Task: Look for organic products in the category "Cereal".
Action: Mouse moved to (790, 286)
Screenshot: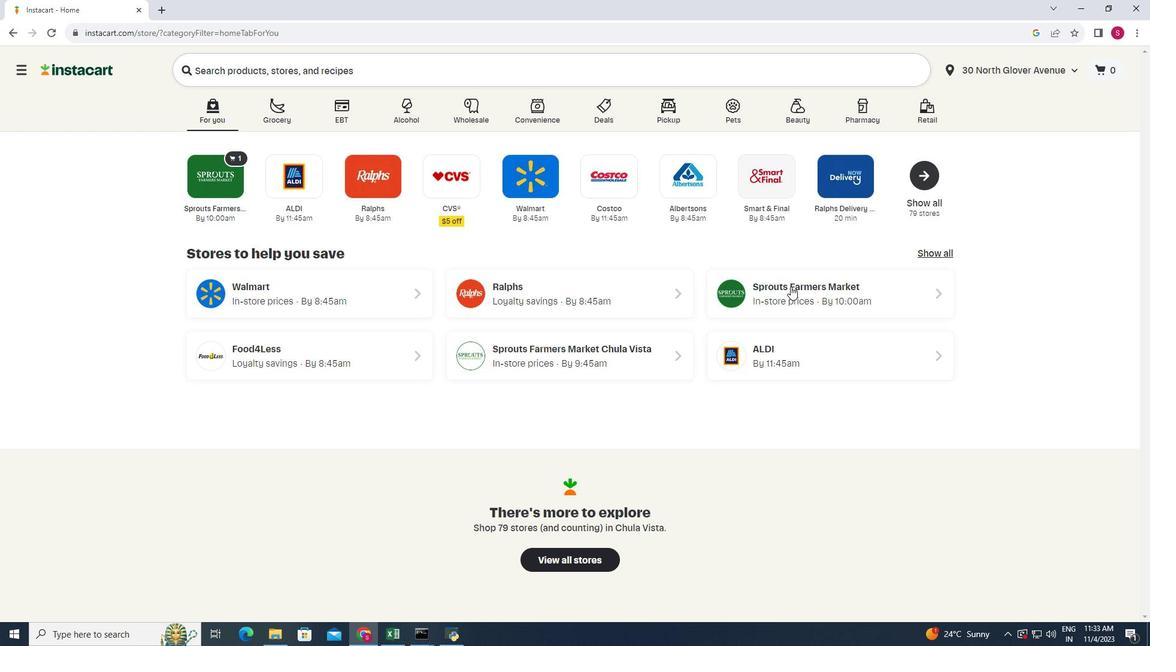 
Action: Mouse pressed left at (790, 286)
Screenshot: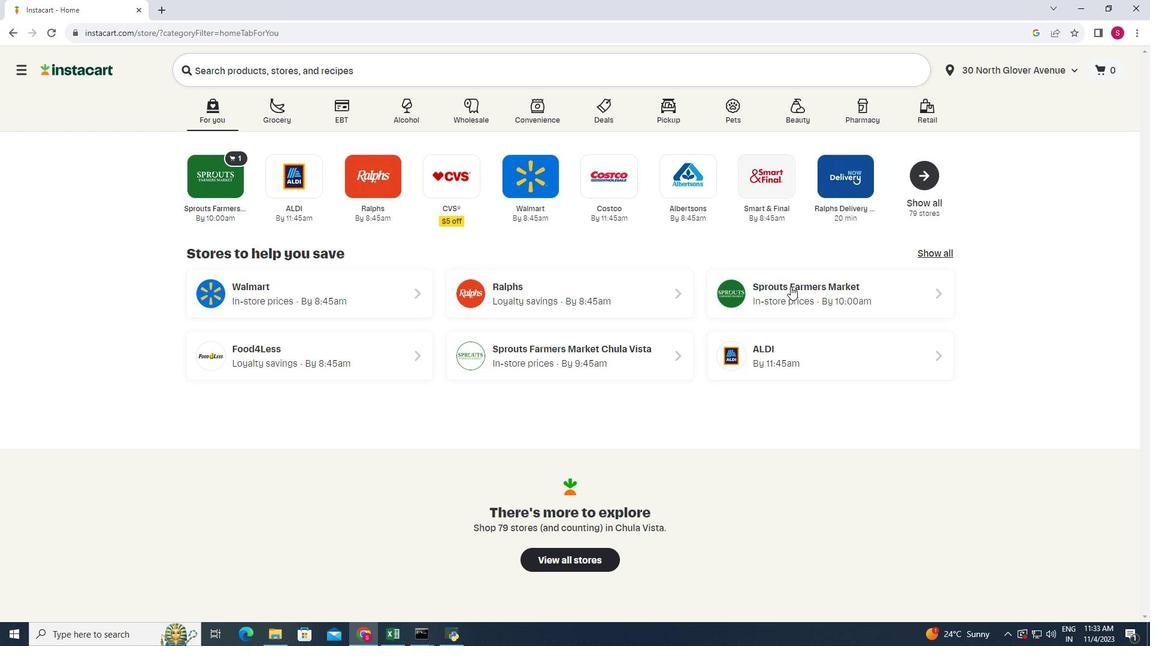 
Action: Mouse moved to (93, 388)
Screenshot: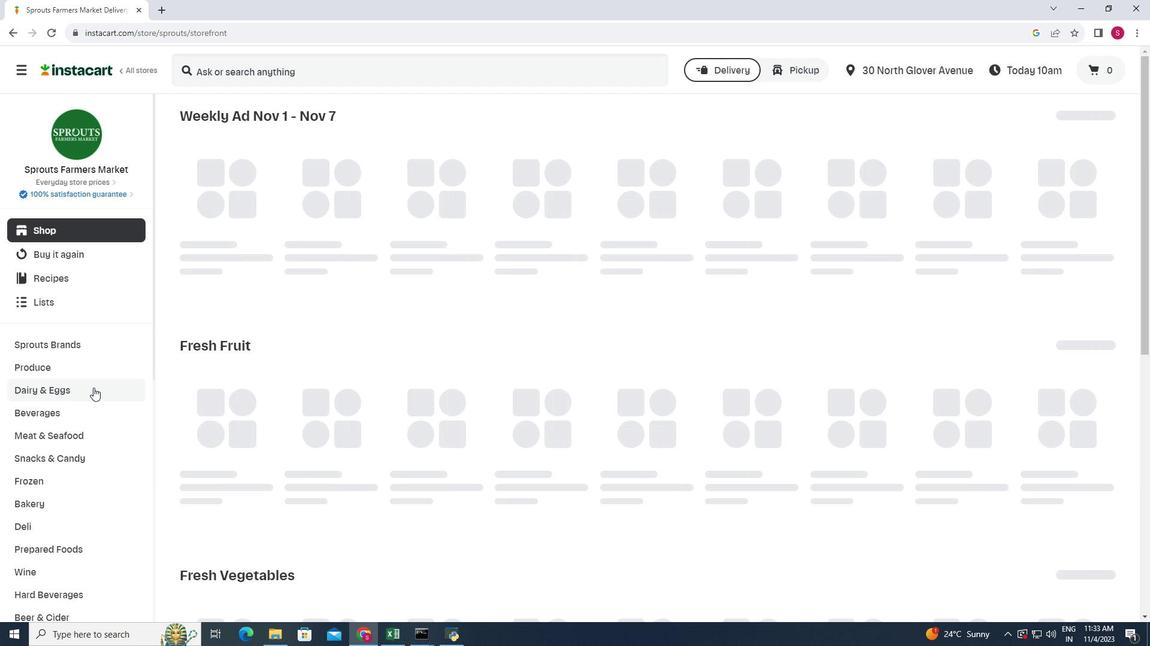 
Action: Mouse scrolled (93, 387) with delta (0, 0)
Screenshot: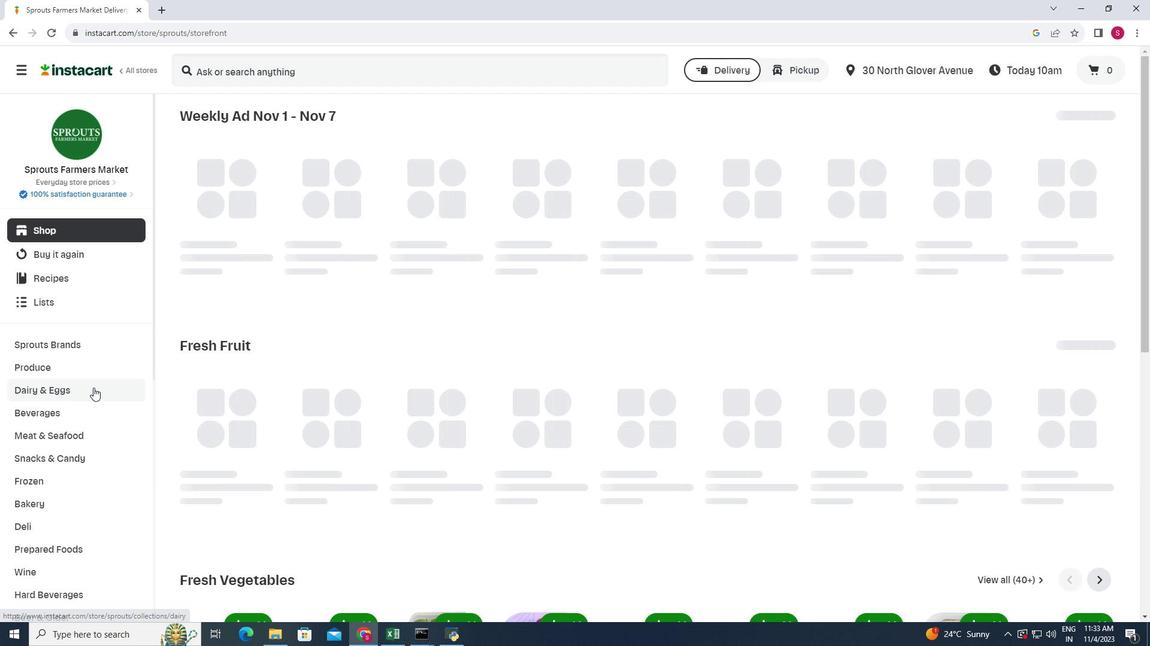 
Action: Mouse scrolled (93, 387) with delta (0, 0)
Screenshot: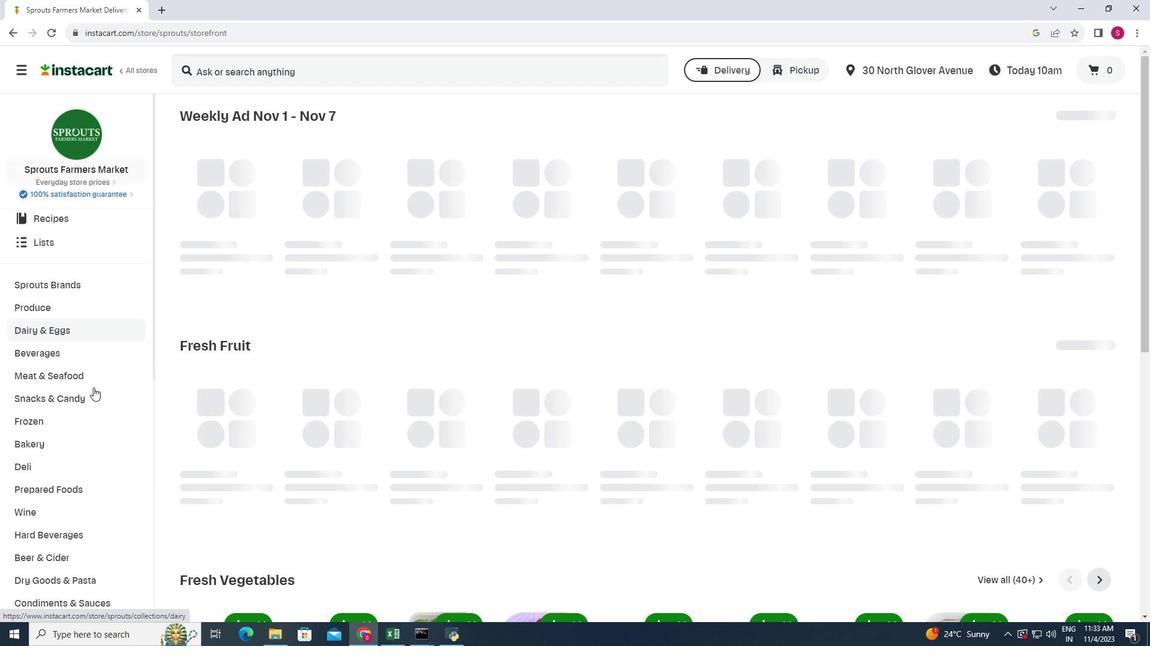 
Action: Mouse scrolled (93, 387) with delta (0, 0)
Screenshot: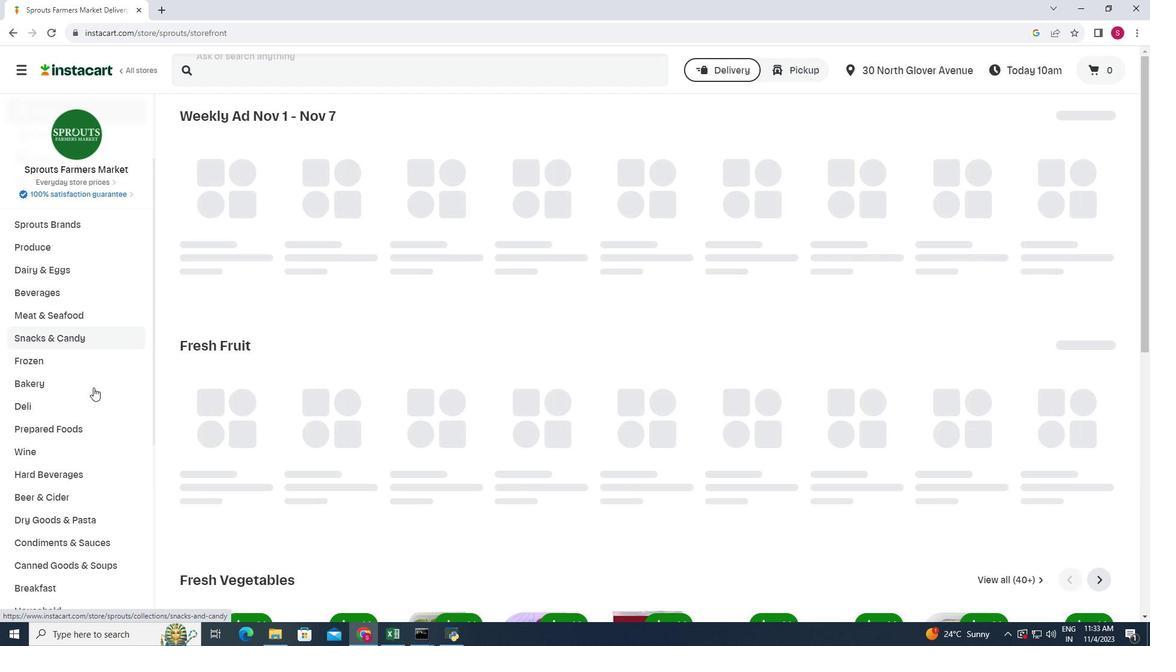 
Action: Mouse moved to (95, 391)
Screenshot: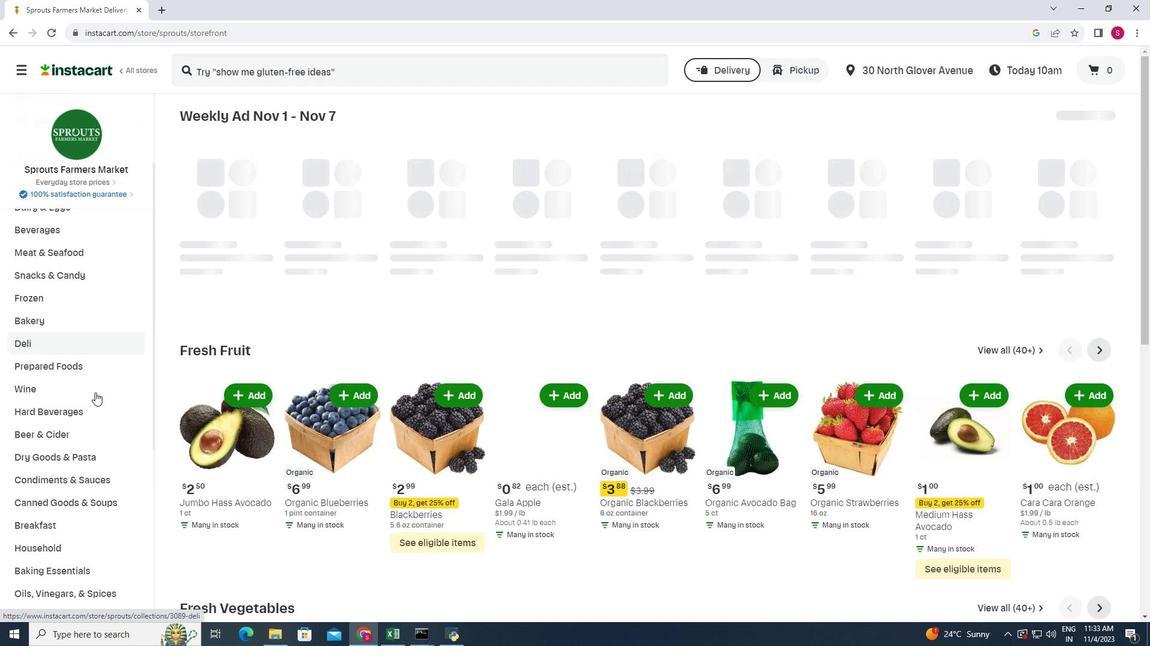 
Action: Mouse scrolled (95, 390) with delta (0, 0)
Screenshot: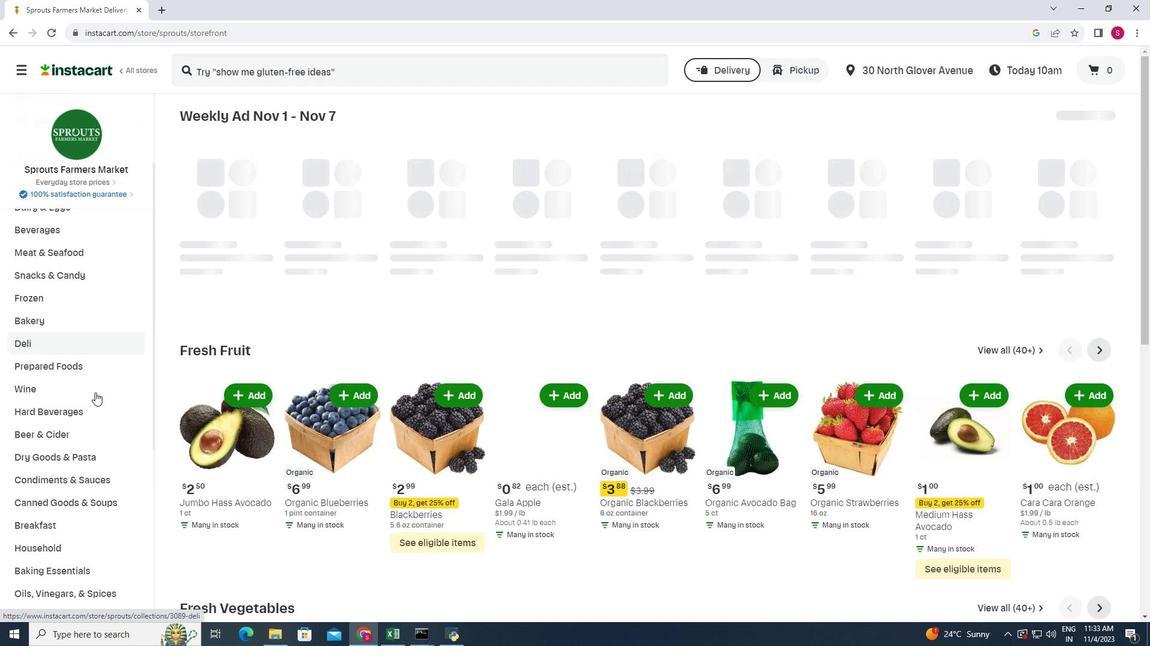 
Action: Mouse moved to (89, 466)
Screenshot: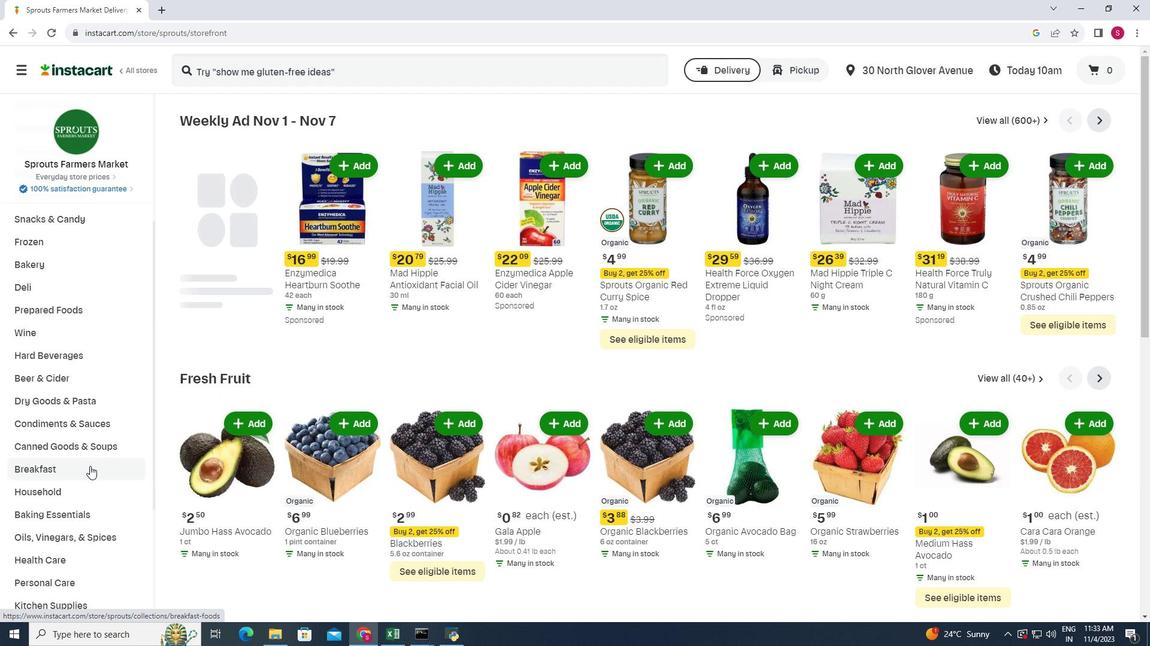 
Action: Mouse pressed left at (89, 466)
Screenshot: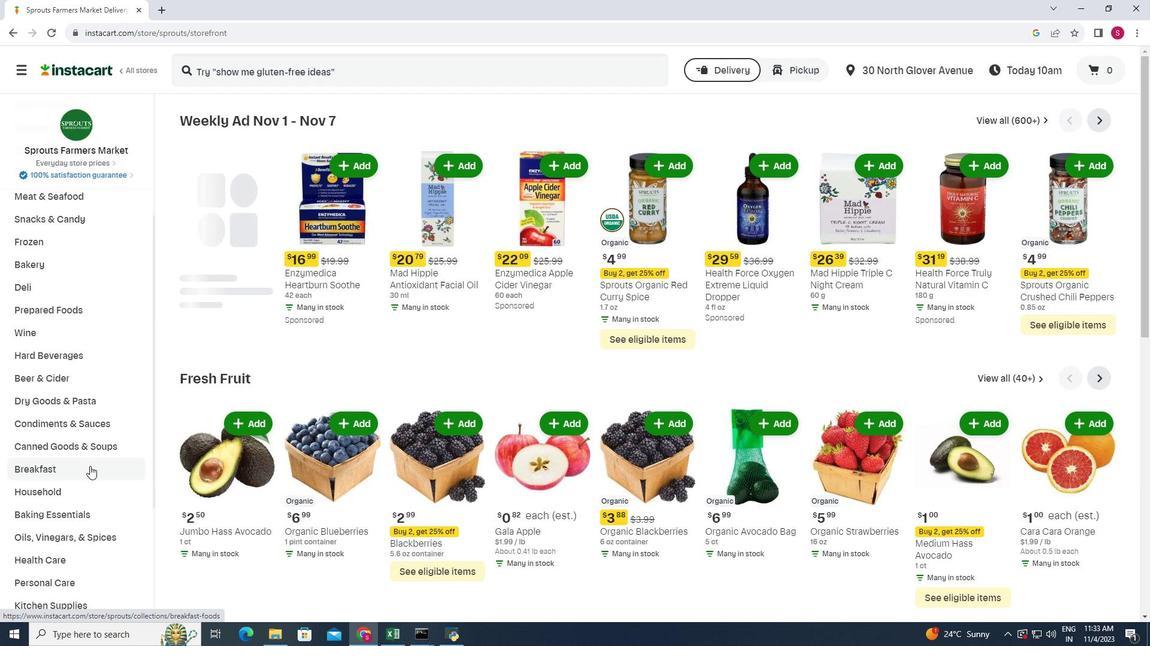 
Action: Mouse moved to (883, 145)
Screenshot: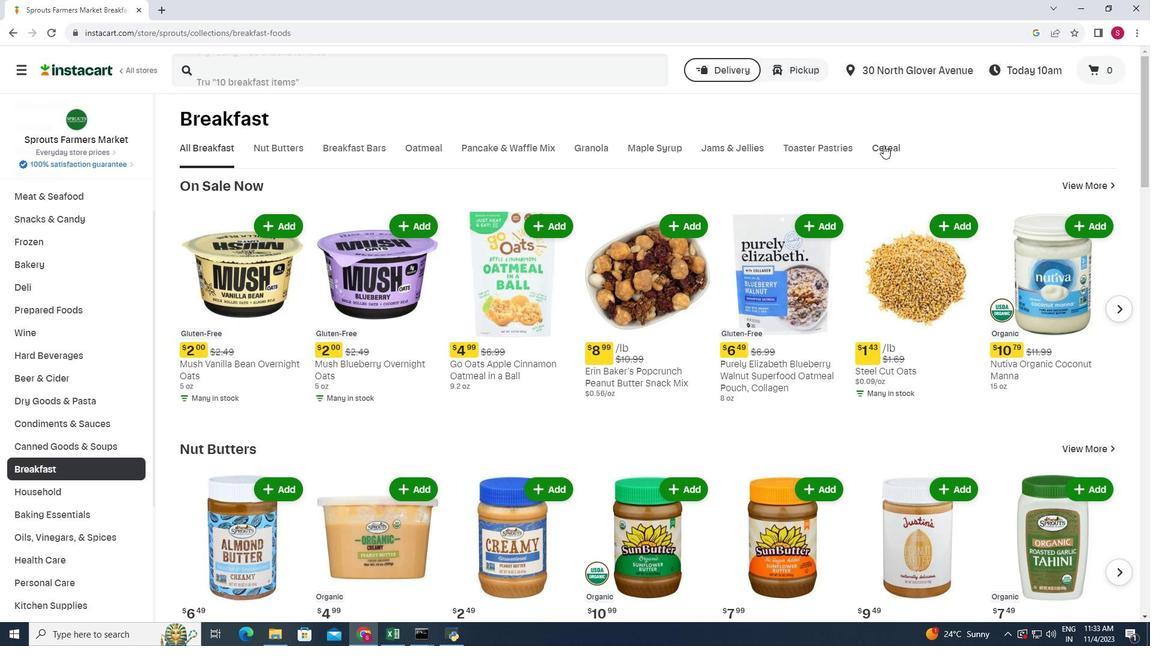 
Action: Mouse pressed left at (883, 145)
Screenshot: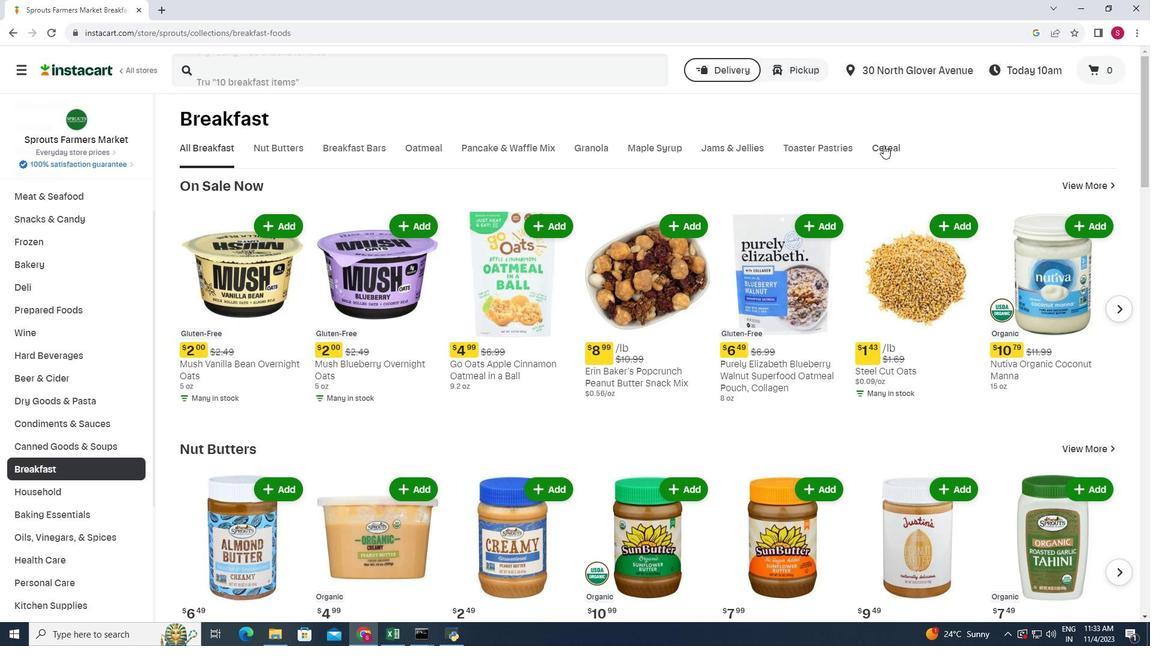 
Action: Mouse moved to (412, 194)
Screenshot: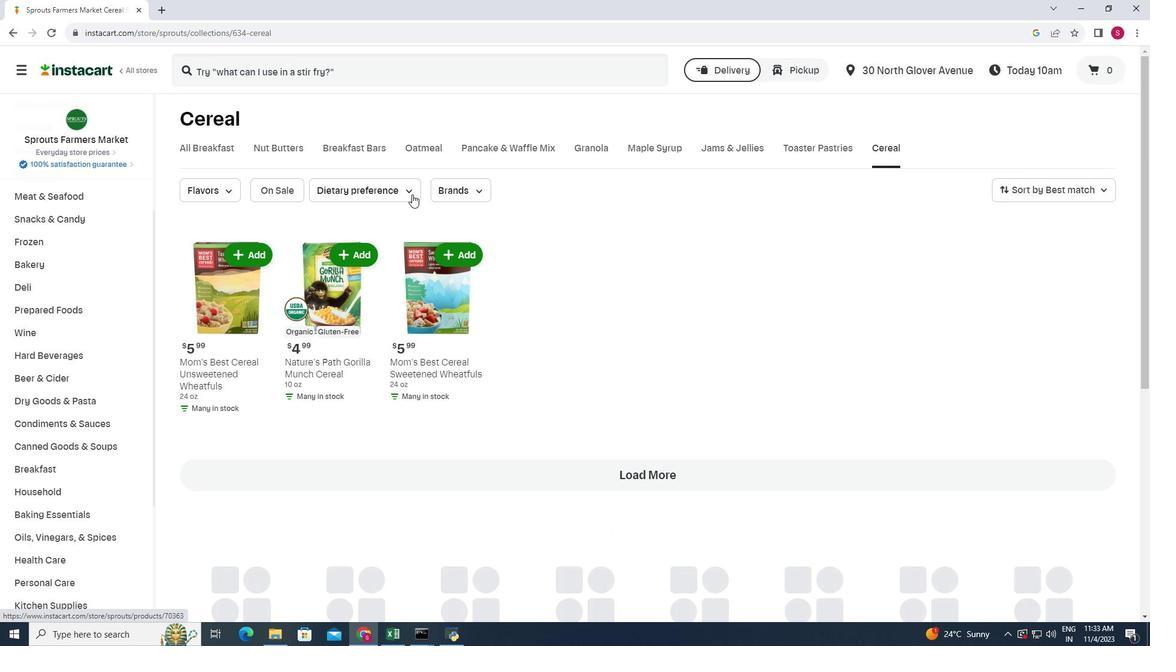
Action: Mouse pressed left at (412, 194)
Screenshot: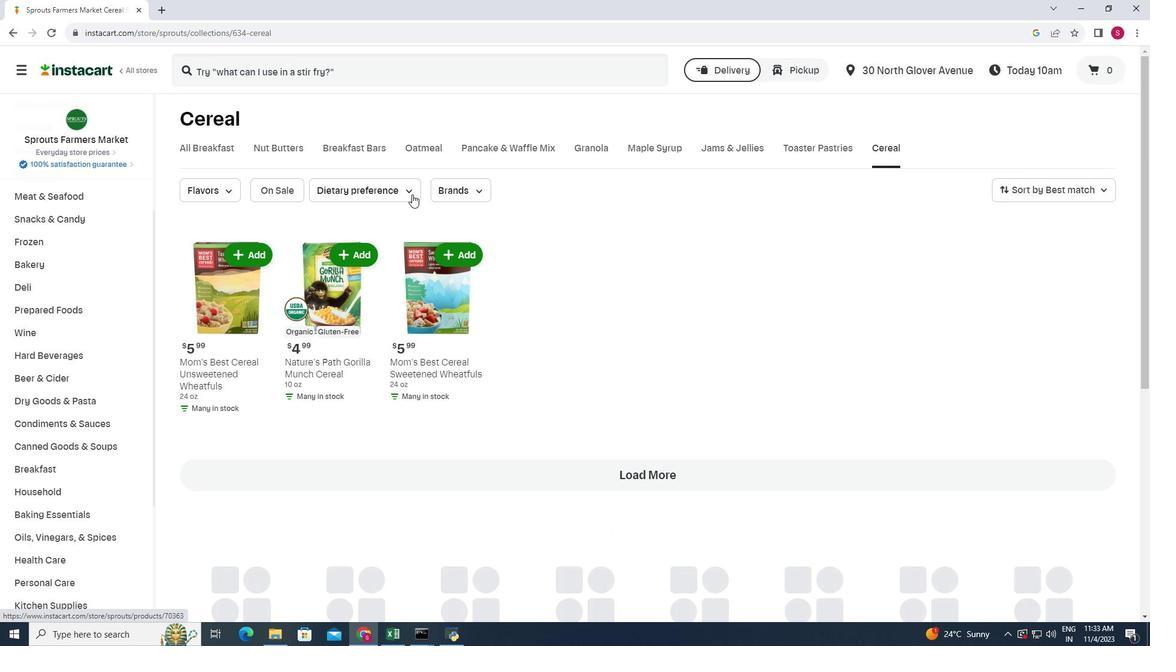 
Action: Mouse moved to (326, 226)
Screenshot: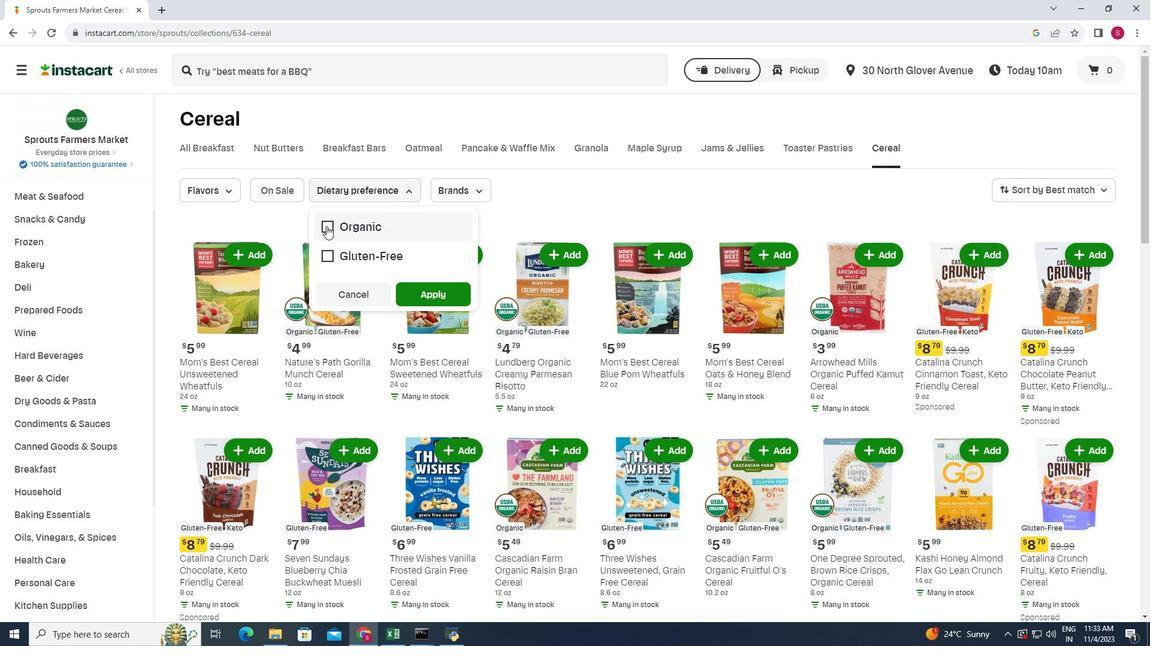 
Action: Mouse pressed left at (326, 226)
Screenshot: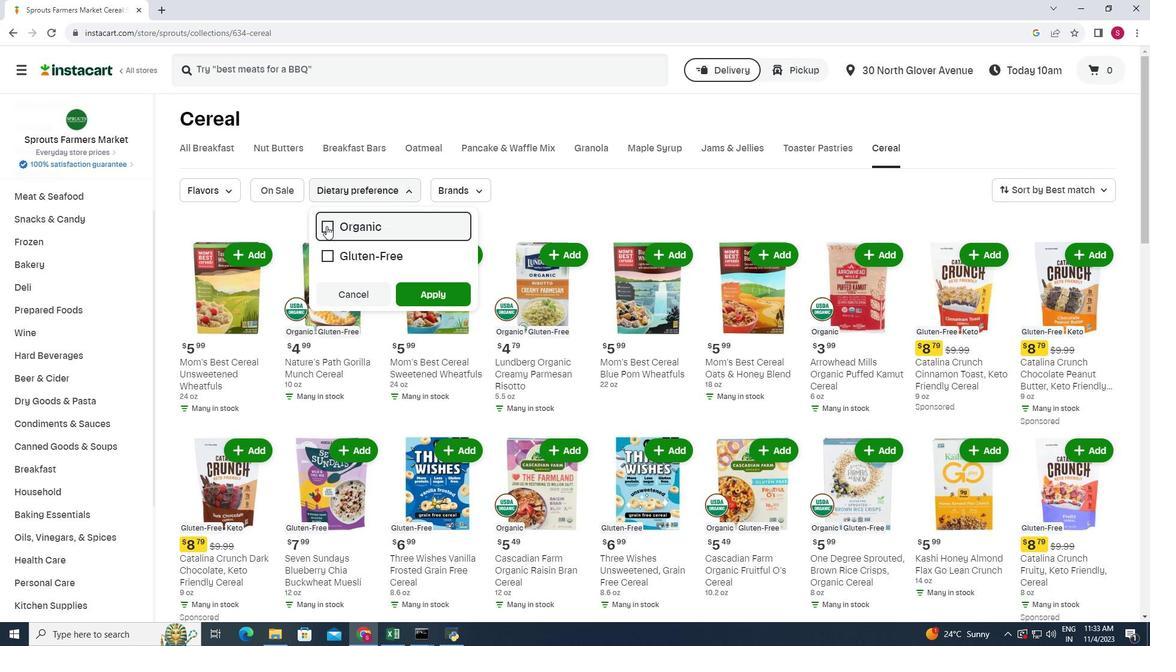 
Action: Mouse moved to (425, 292)
Screenshot: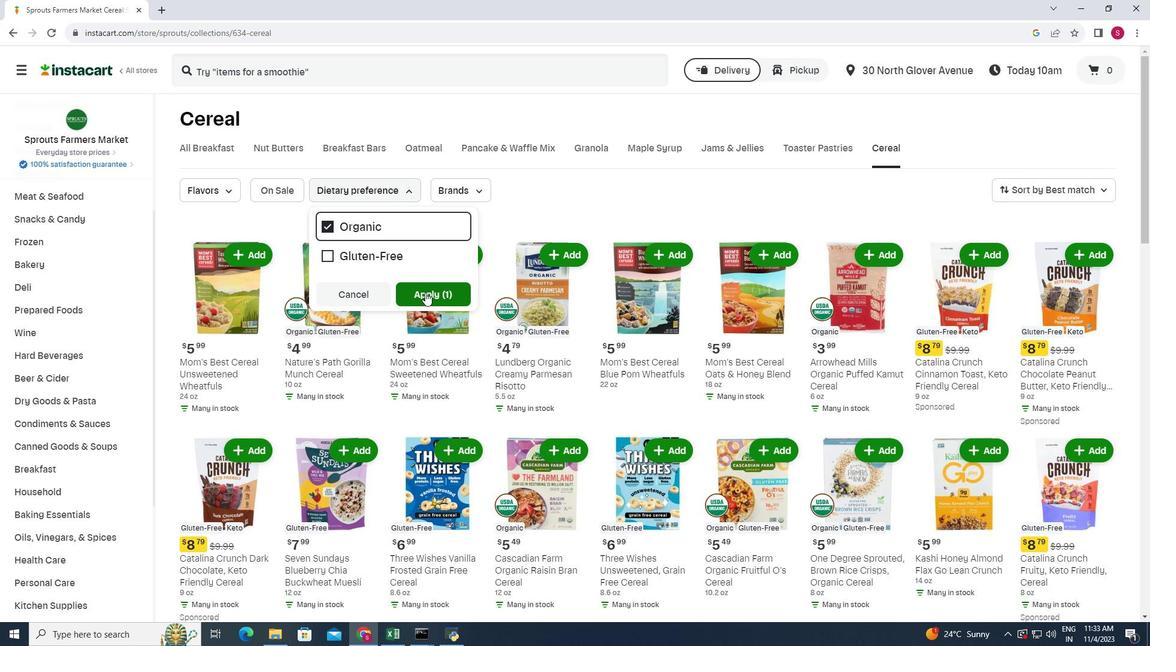 
Action: Mouse pressed left at (425, 292)
Screenshot: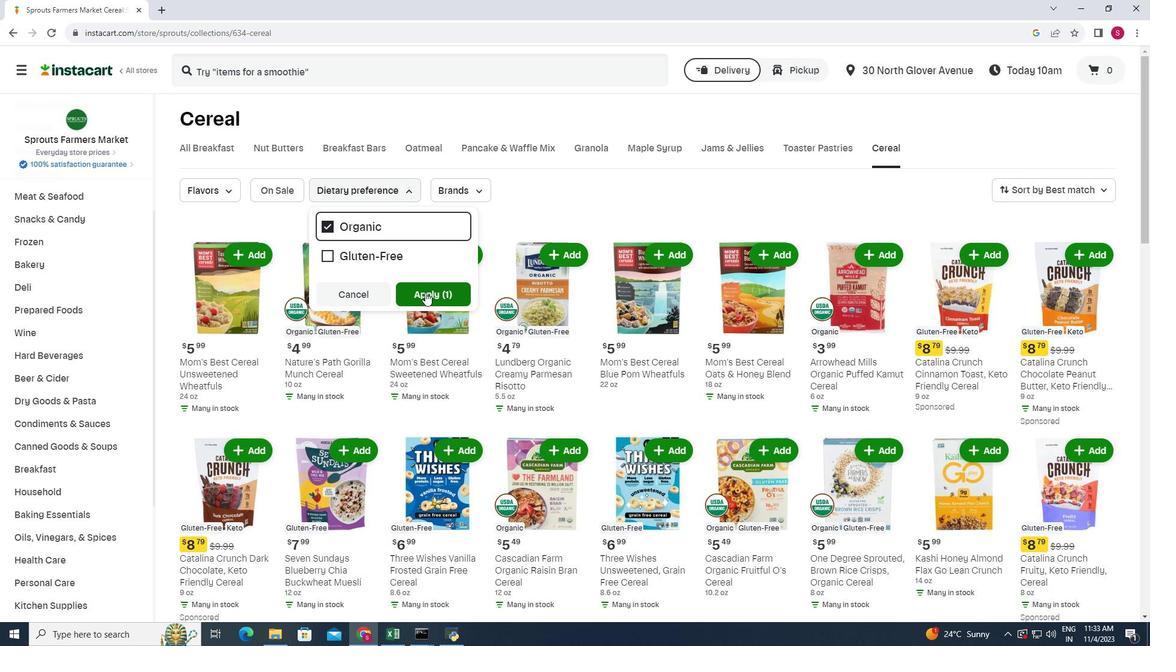 
Action: Mouse moved to (577, 210)
Screenshot: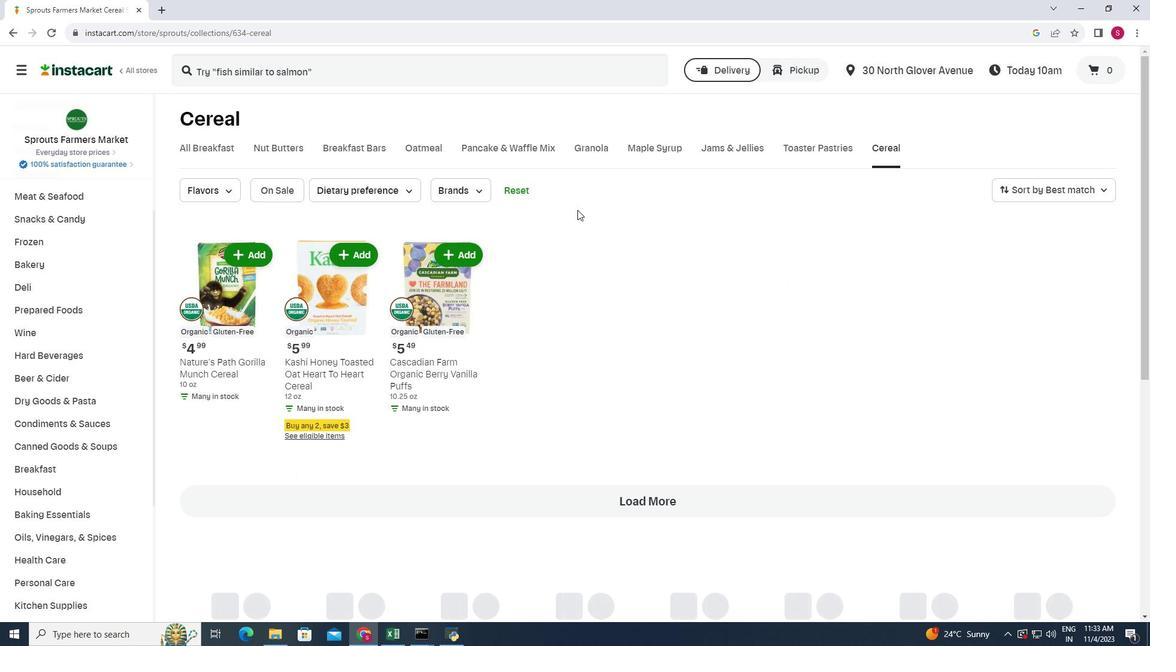 
Action: Mouse scrolled (577, 209) with delta (0, 0)
Screenshot: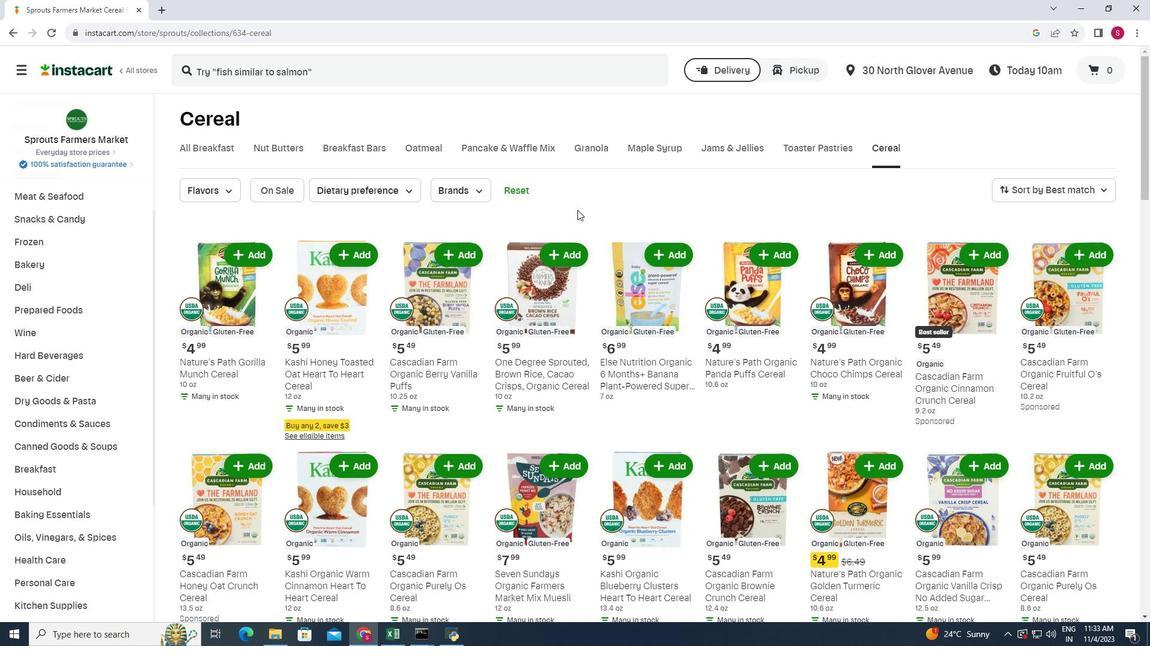 
Action: Mouse scrolled (577, 209) with delta (0, 0)
Screenshot: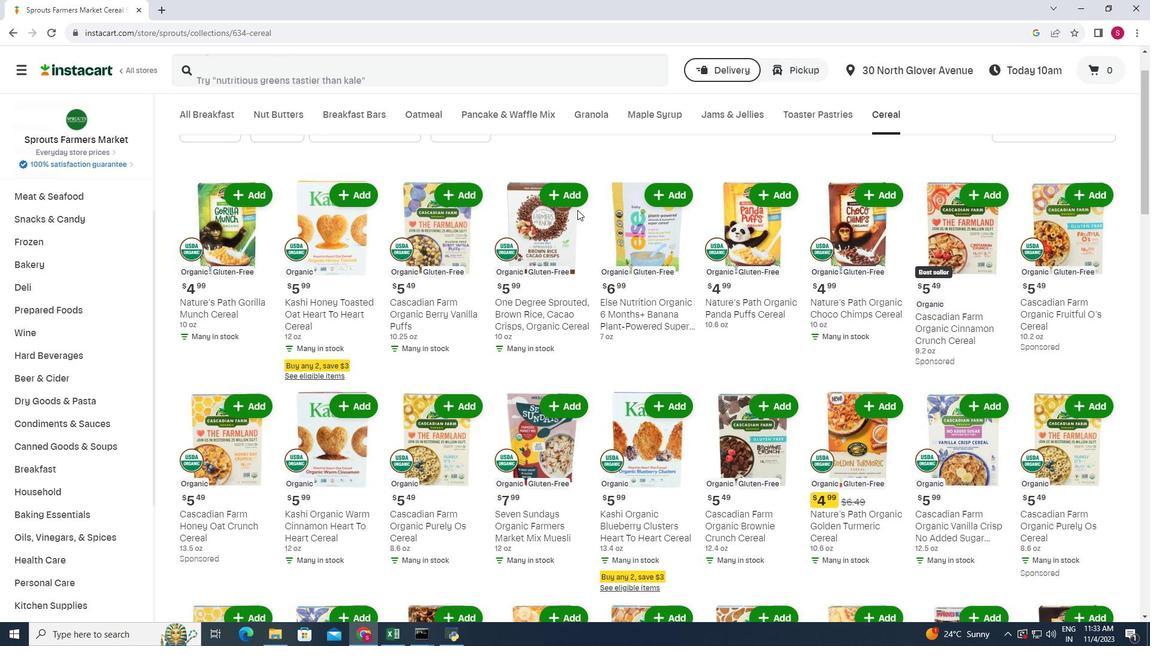 
Action: Mouse scrolled (577, 209) with delta (0, 0)
Screenshot: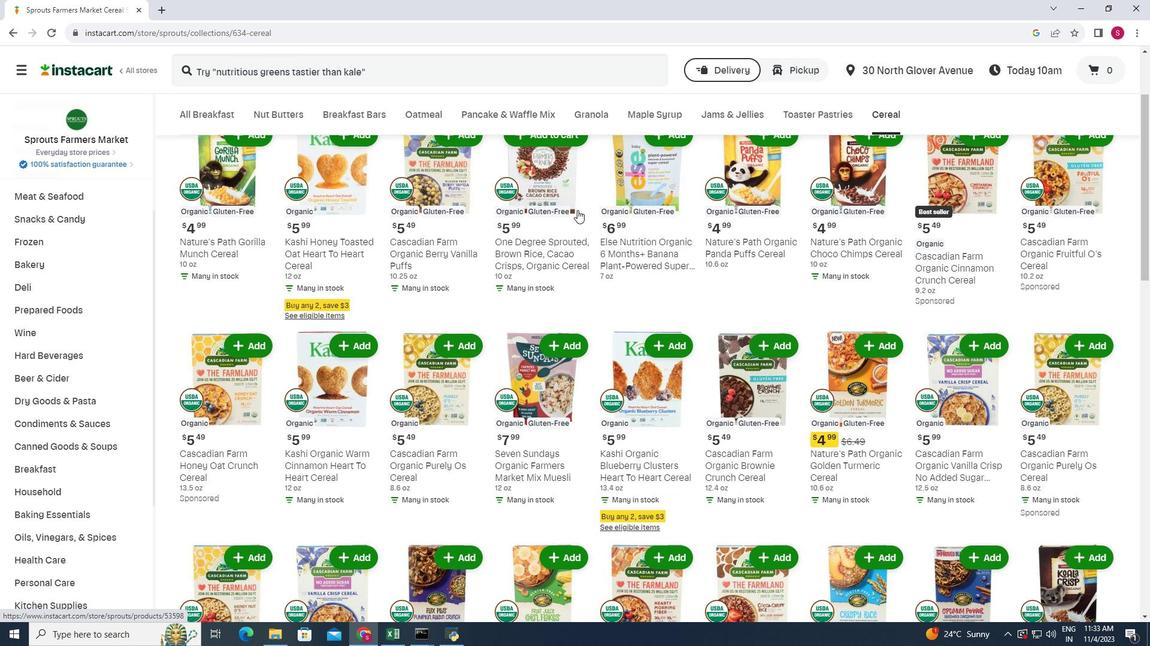 
Action: Mouse scrolled (577, 209) with delta (0, 0)
Screenshot: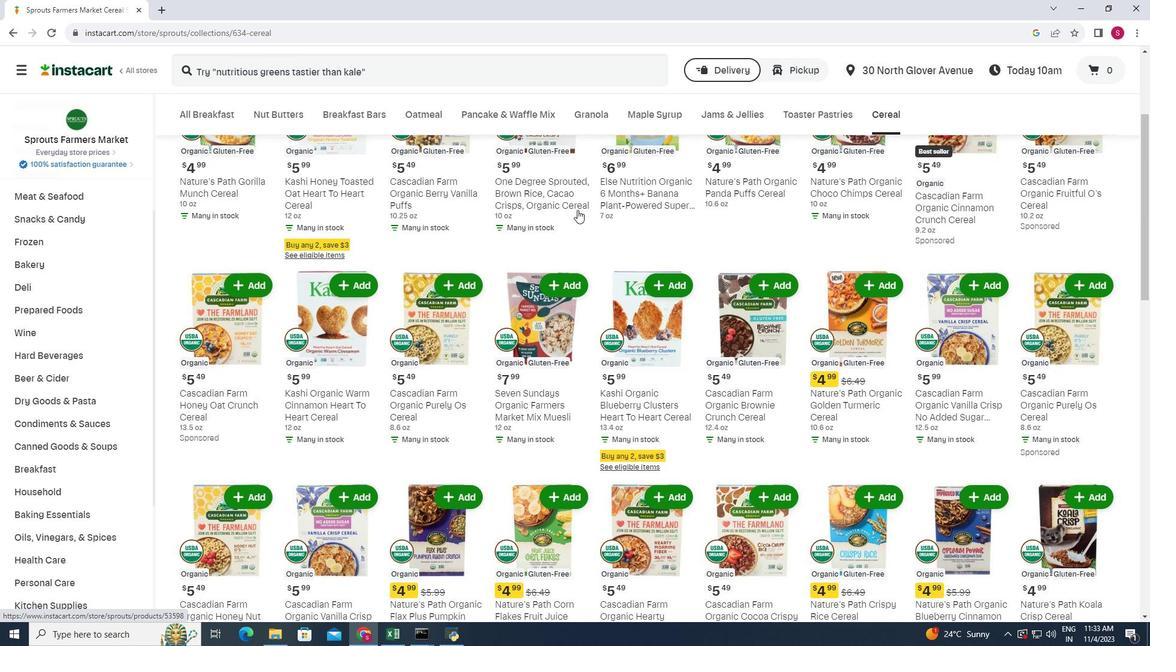 
Action: Mouse scrolled (577, 209) with delta (0, 0)
Screenshot: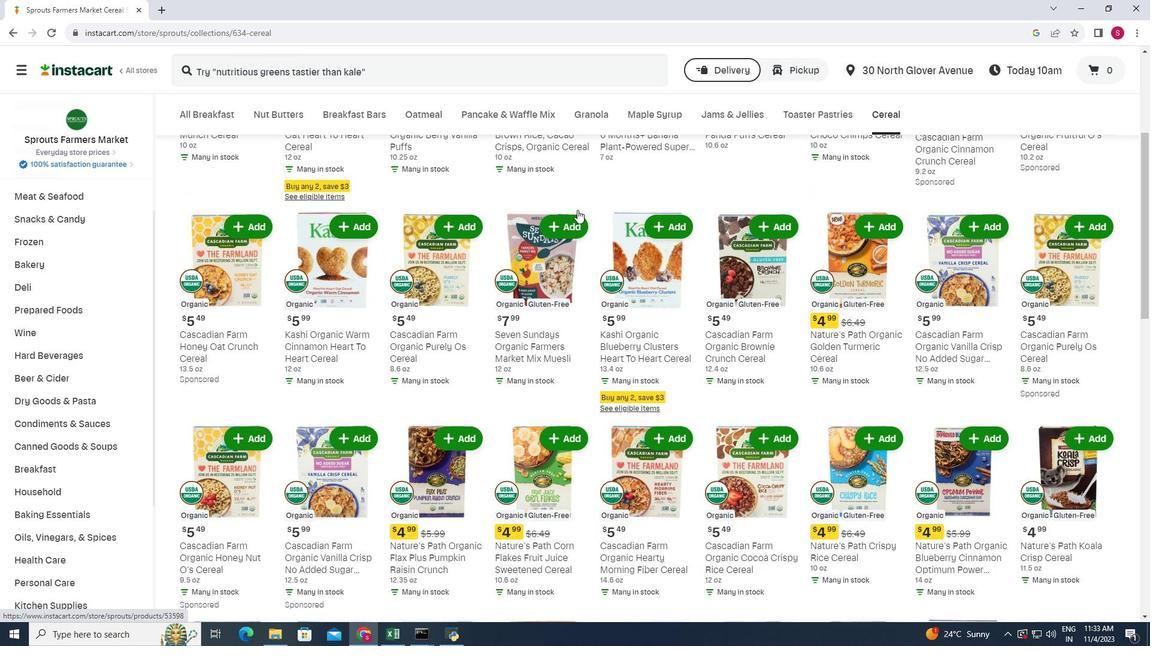 
Action: Mouse scrolled (577, 209) with delta (0, 0)
Screenshot: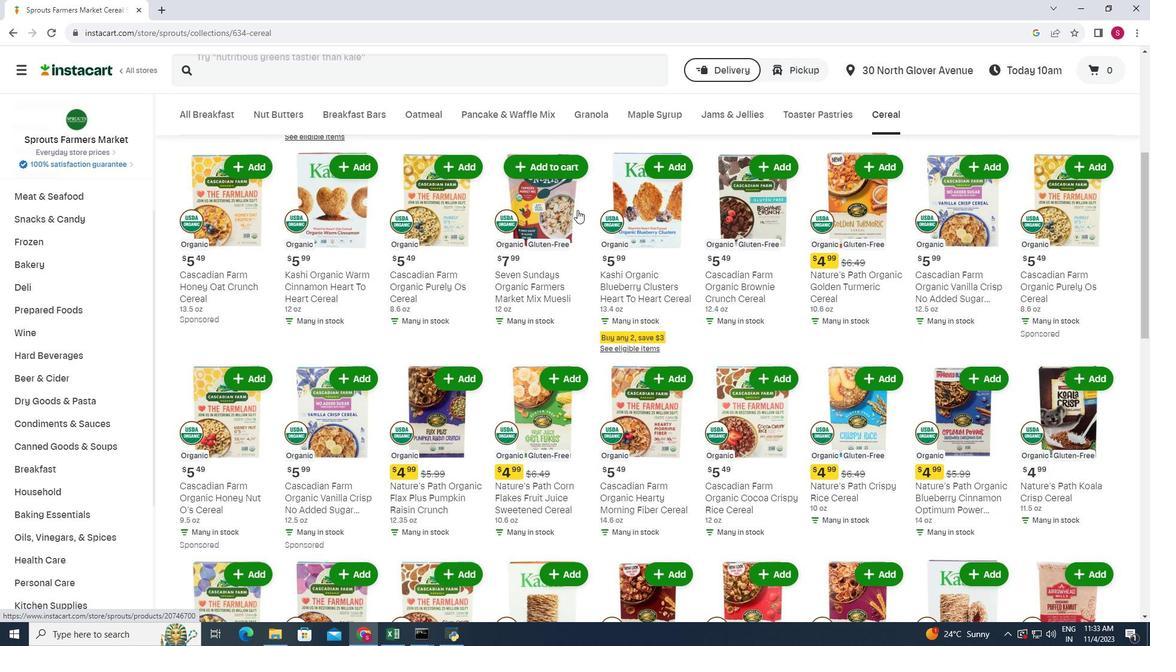 
Action: Mouse moved to (578, 210)
Screenshot: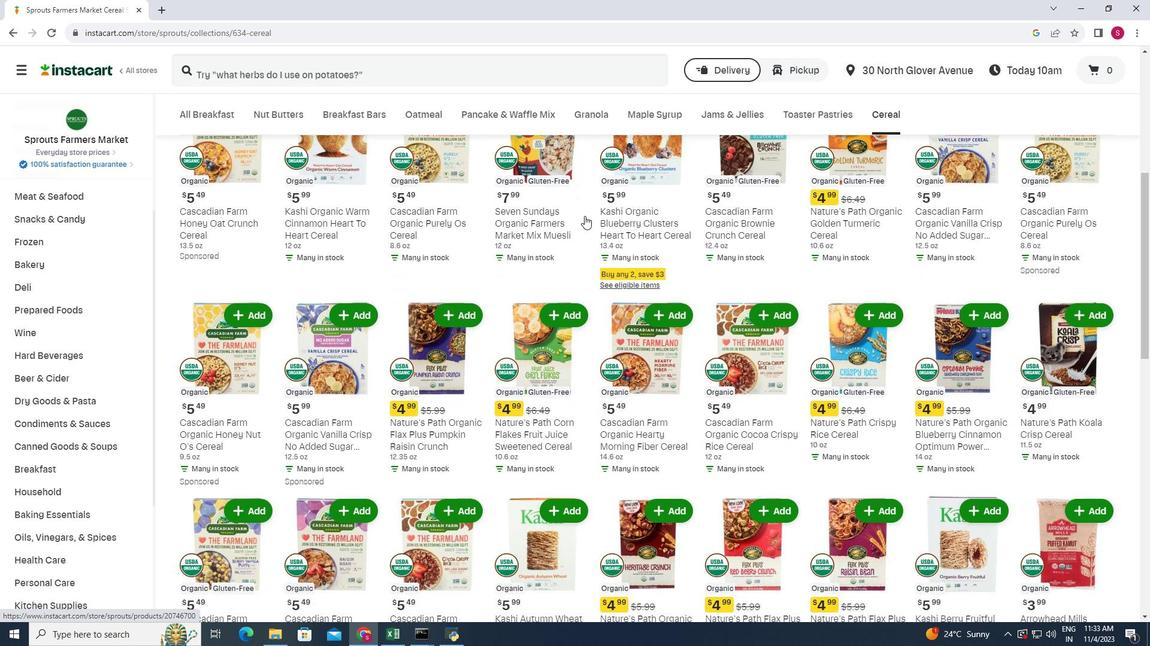 
Action: Mouse scrolled (578, 209) with delta (0, 0)
Screenshot: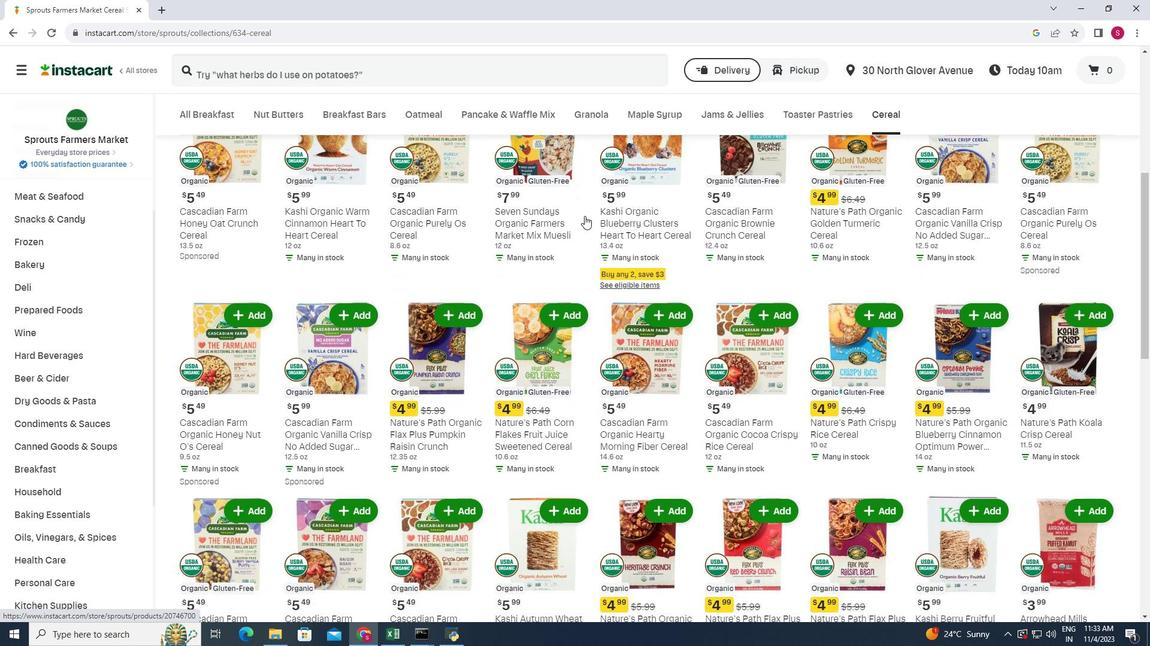 
Action: Mouse moved to (586, 218)
Screenshot: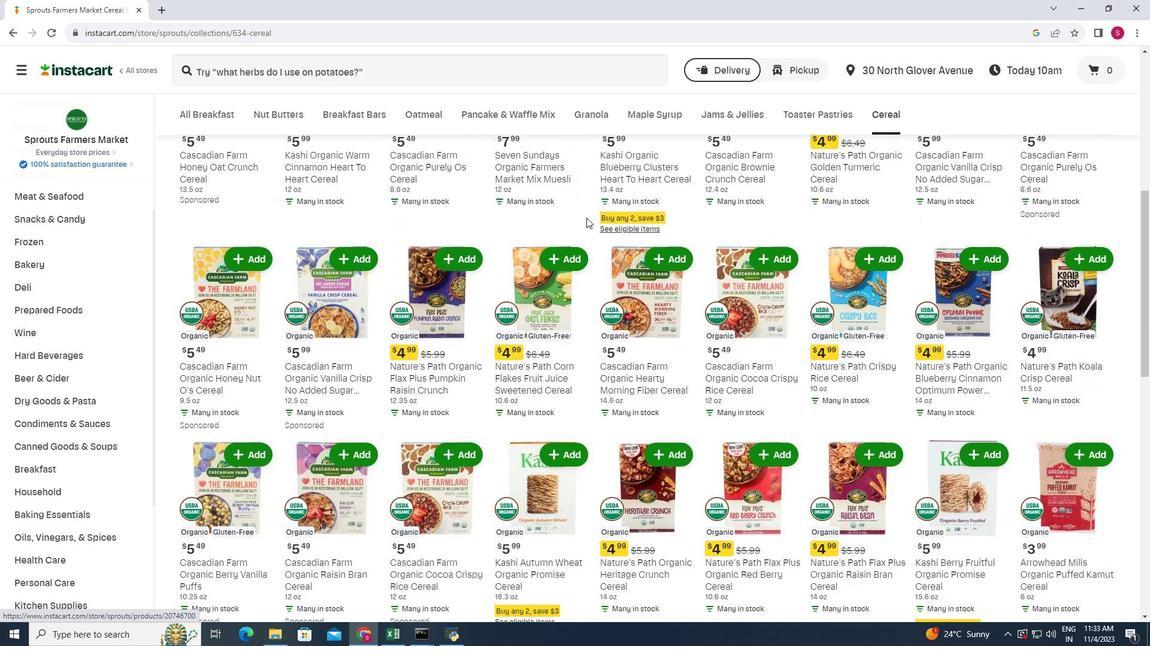 
Action: Mouse scrolled (586, 217) with delta (0, 0)
Screenshot: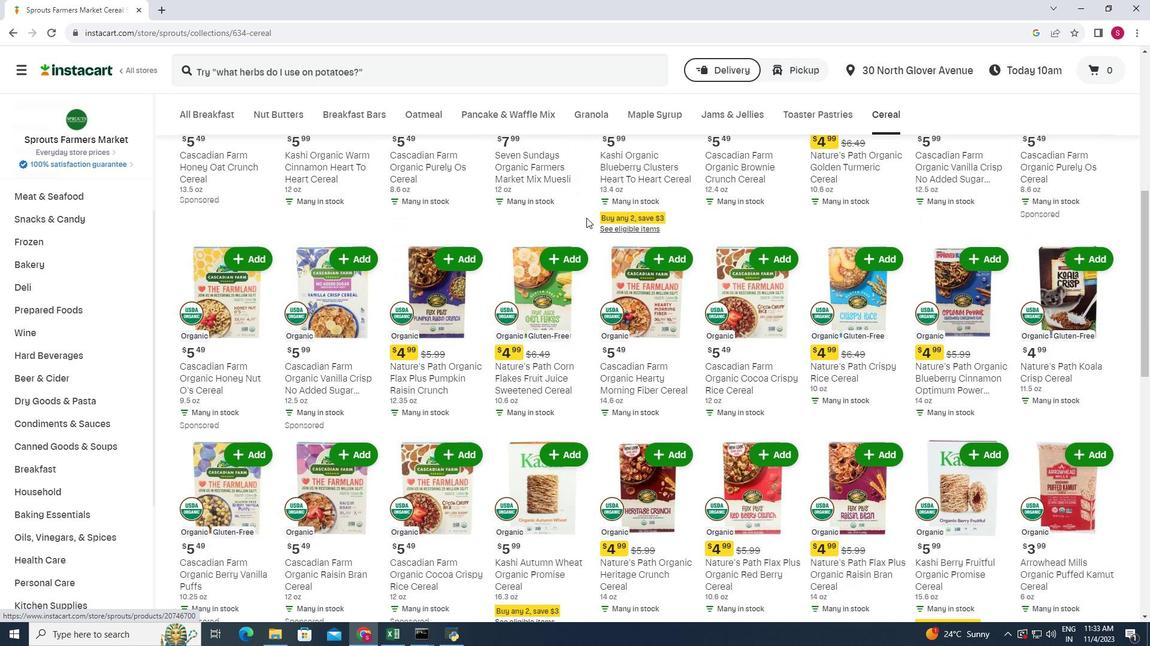 
Action: Mouse moved to (586, 219)
Screenshot: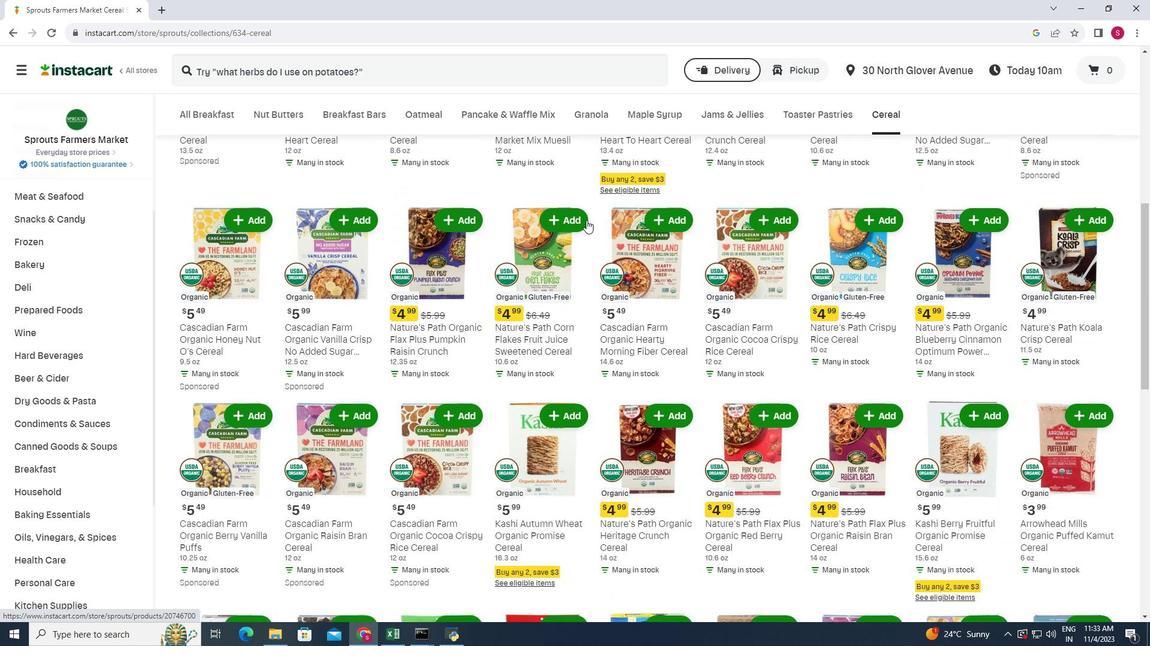 
Action: Mouse scrolled (586, 218) with delta (0, 0)
Screenshot: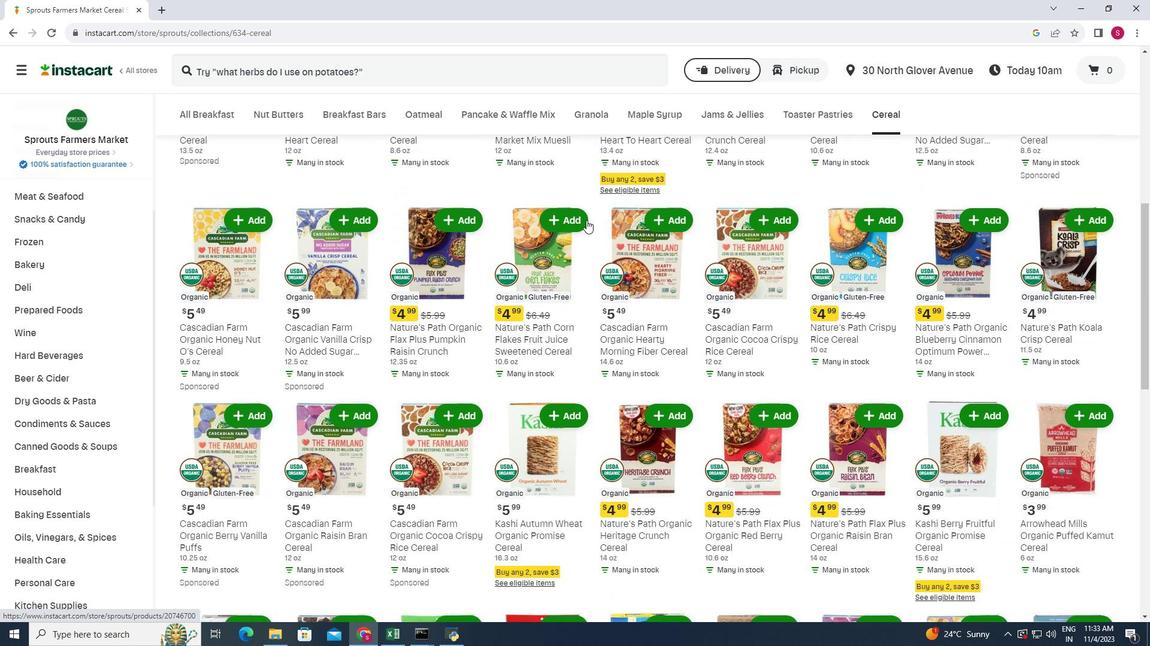 
Action: Mouse moved to (586, 220)
Screenshot: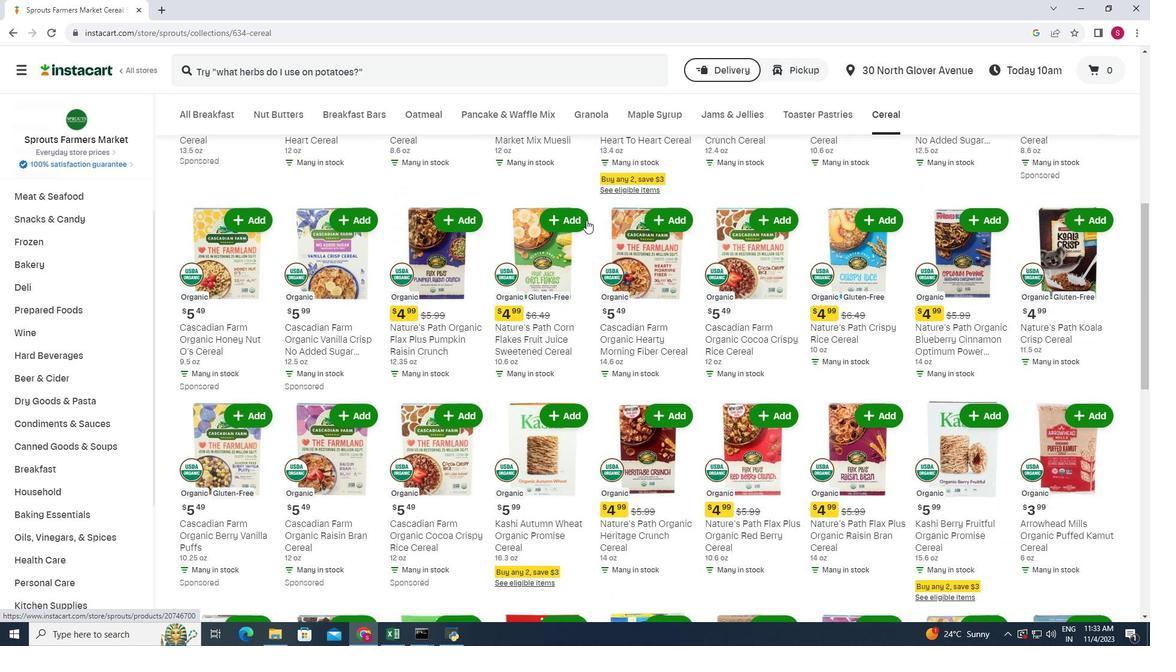 
Action: Mouse scrolled (586, 219) with delta (0, 0)
Screenshot: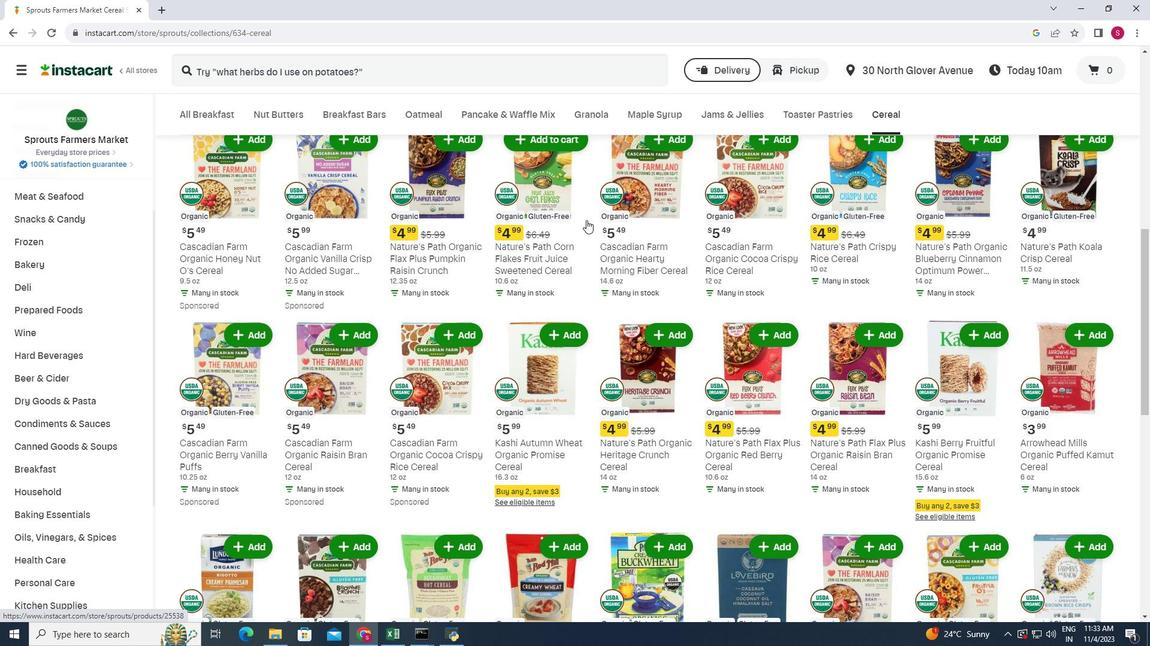 
Action: Mouse scrolled (586, 219) with delta (0, 0)
Screenshot: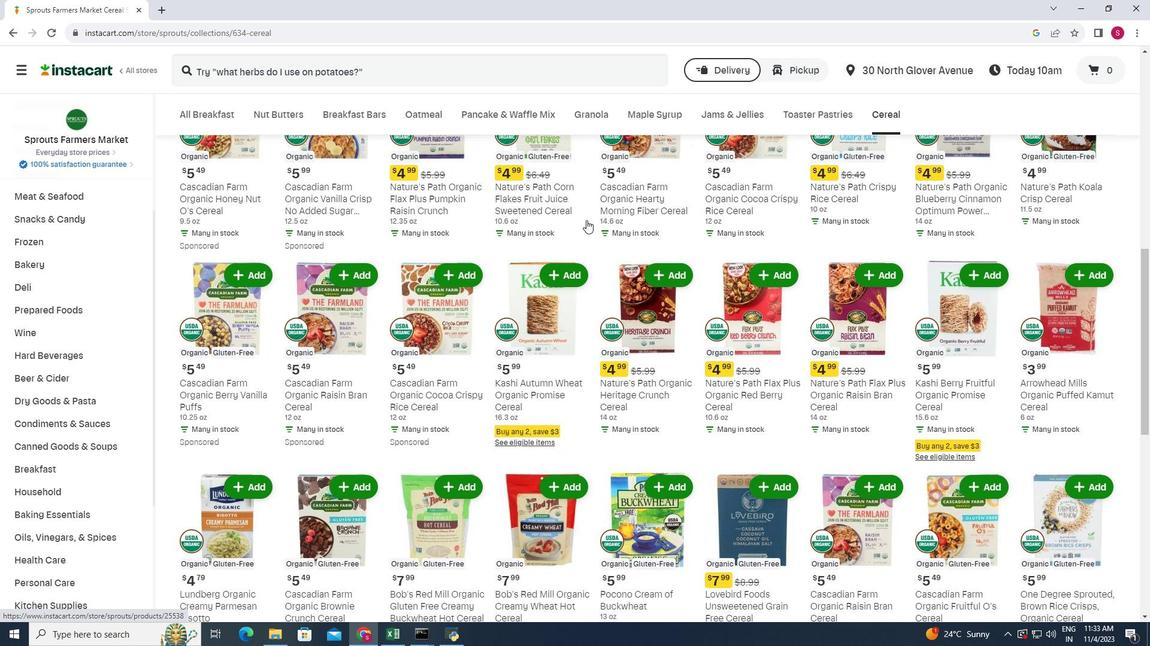 
Action: Mouse scrolled (586, 219) with delta (0, 0)
Screenshot: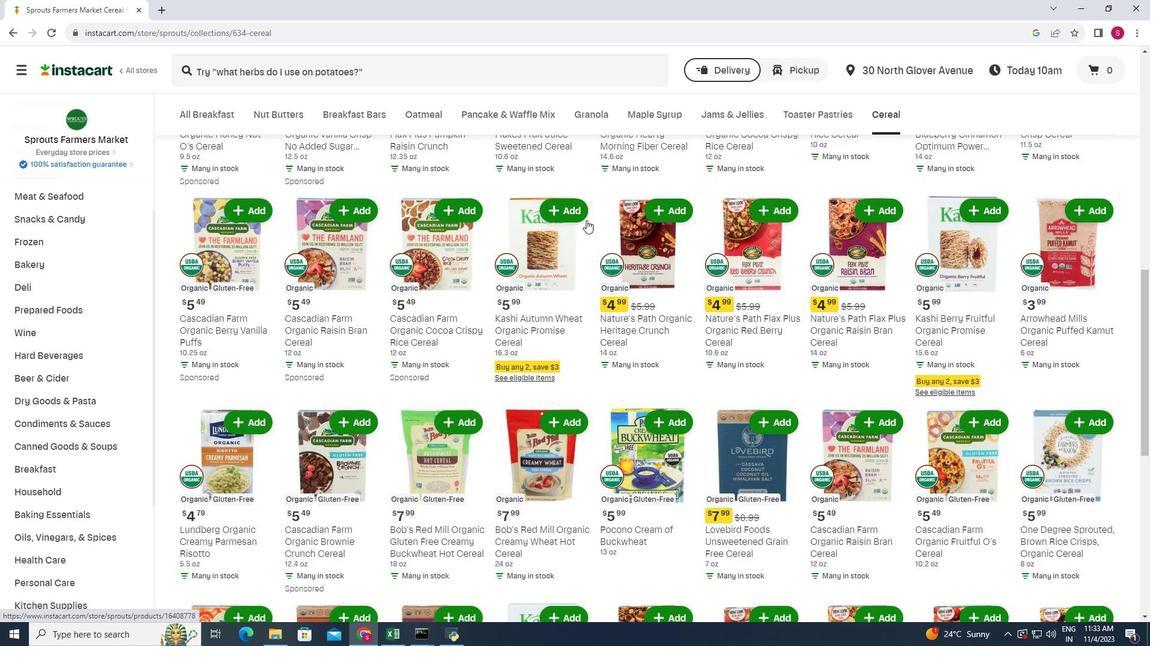 
Action: Mouse scrolled (586, 219) with delta (0, 0)
Screenshot: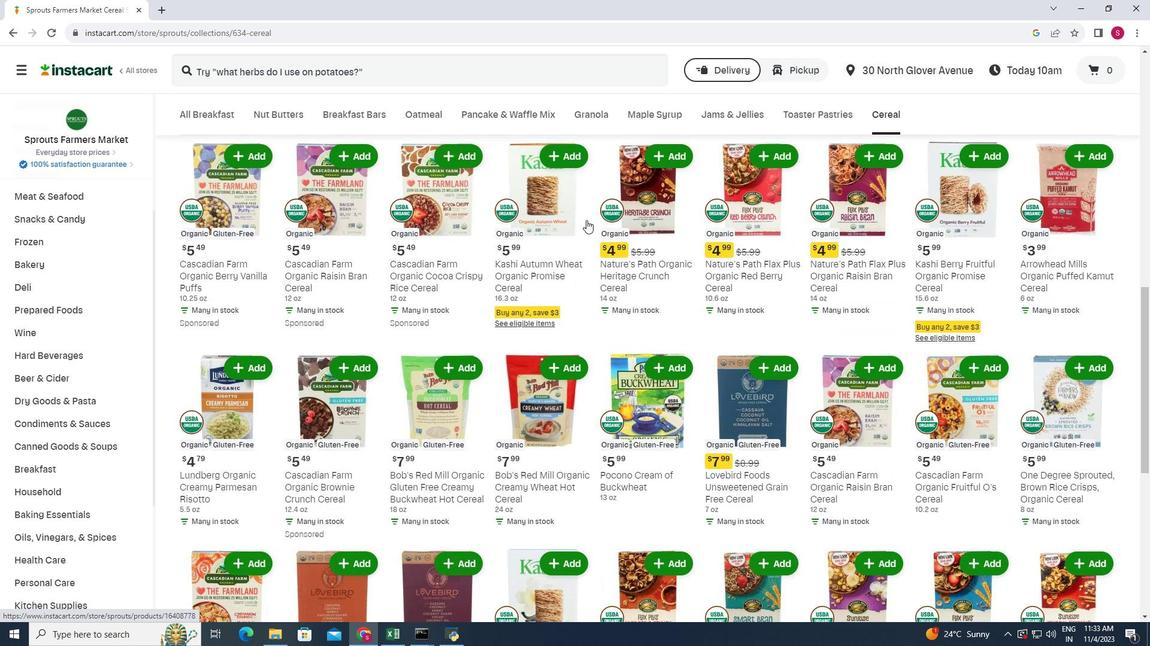 
Action: Mouse scrolled (586, 219) with delta (0, 0)
Screenshot: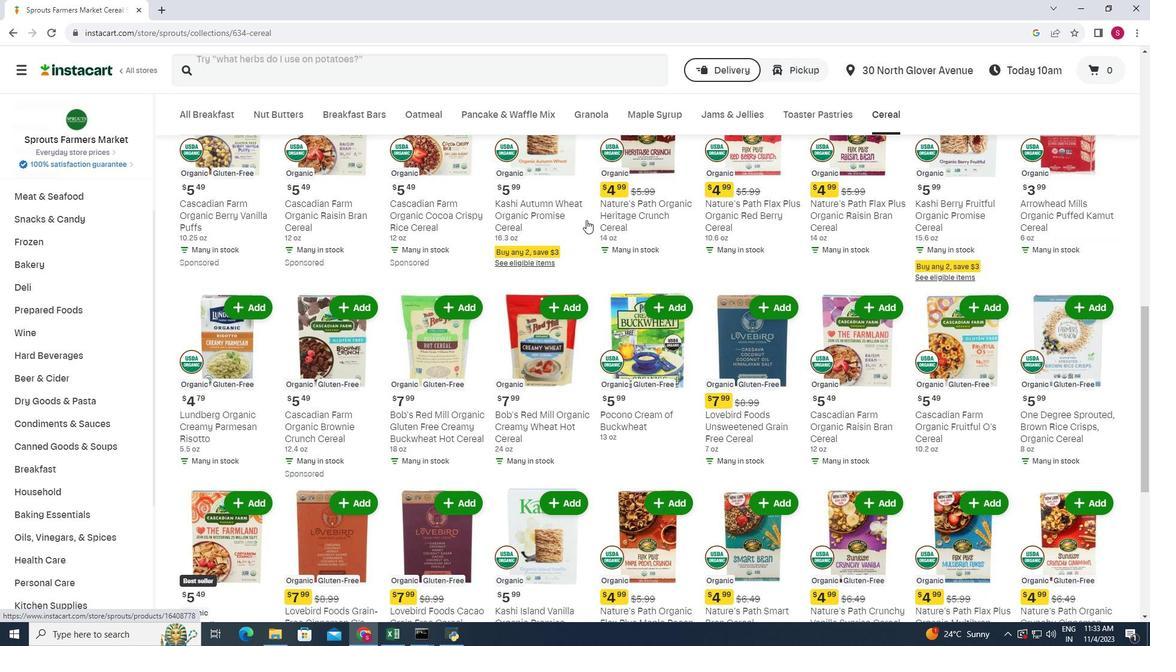 
Action: Mouse scrolled (586, 219) with delta (0, 0)
Screenshot: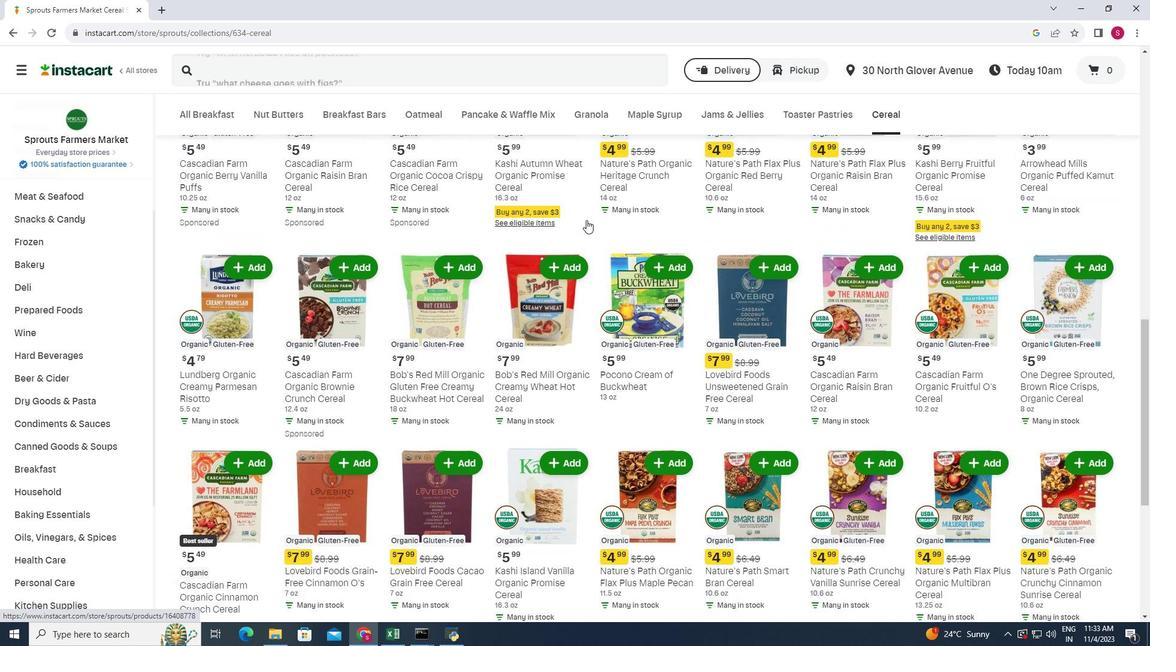 
Action: Mouse scrolled (586, 219) with delta (0, 0)
Screenshot: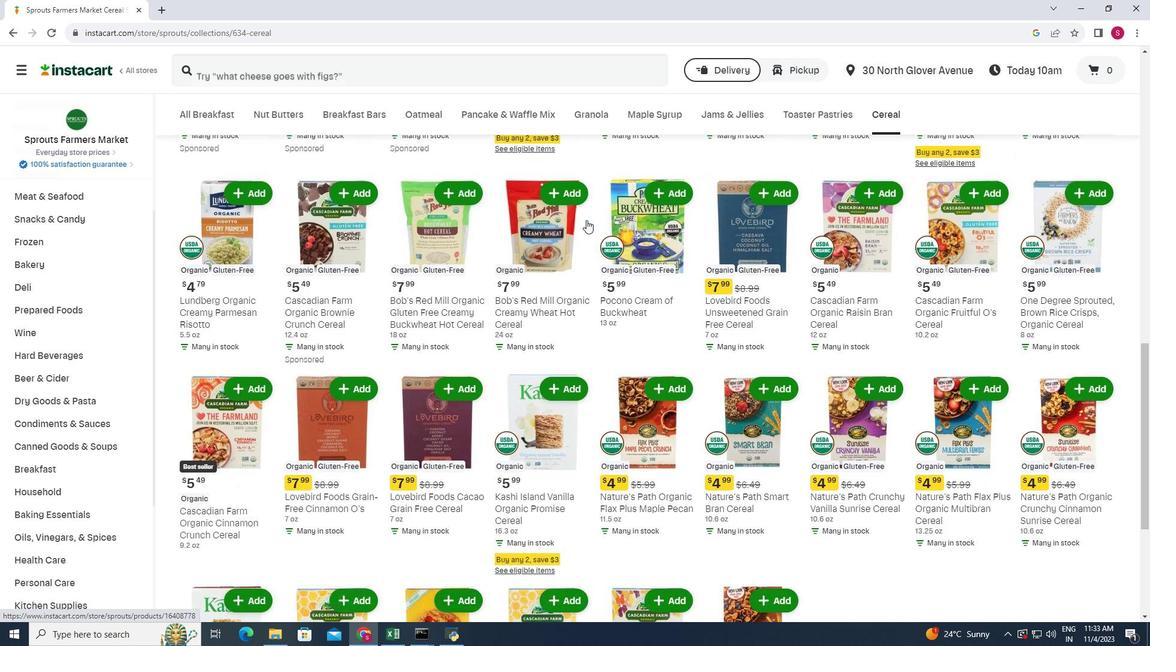 
Action: Mouse scrolled (586, 219) with delta (0, 0)
Screenshot: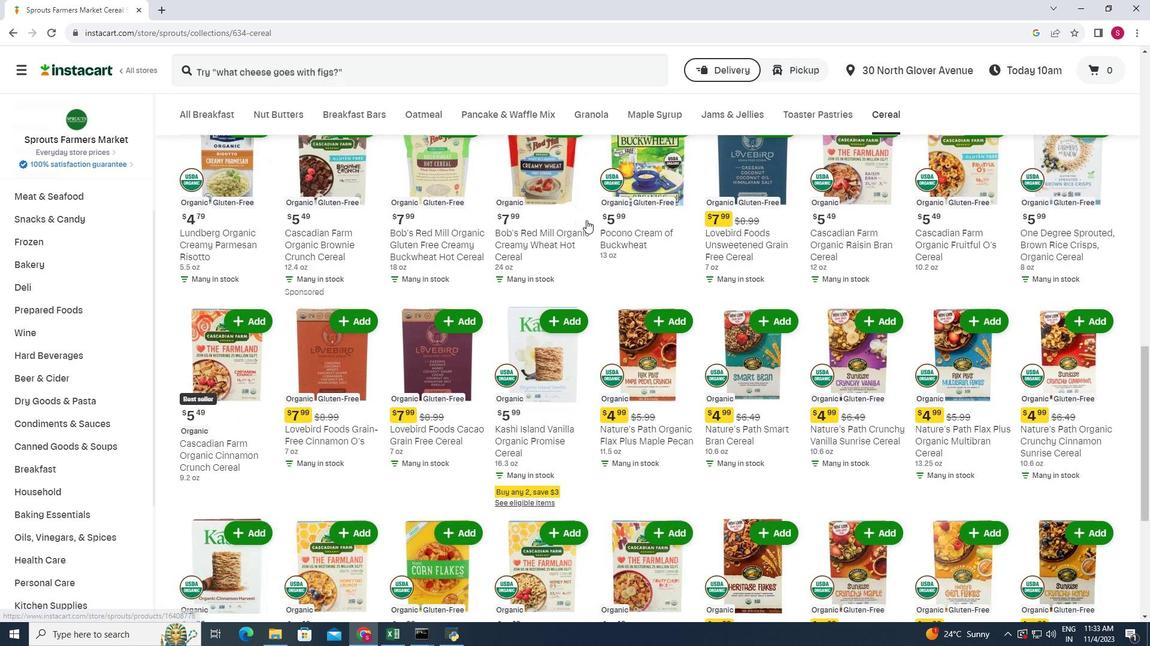 
Action: Mouse scrolled (586, 219) with delta (0, 0)
Screenshot: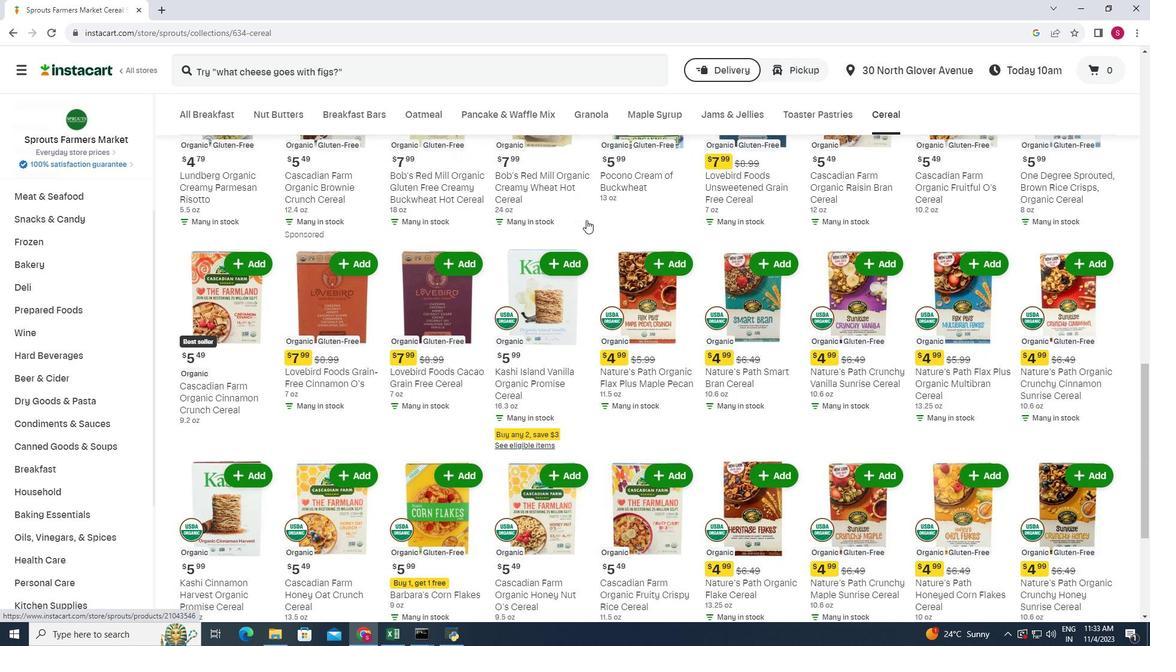 
Action: Mouse moved to (587, 221)
Screenshot: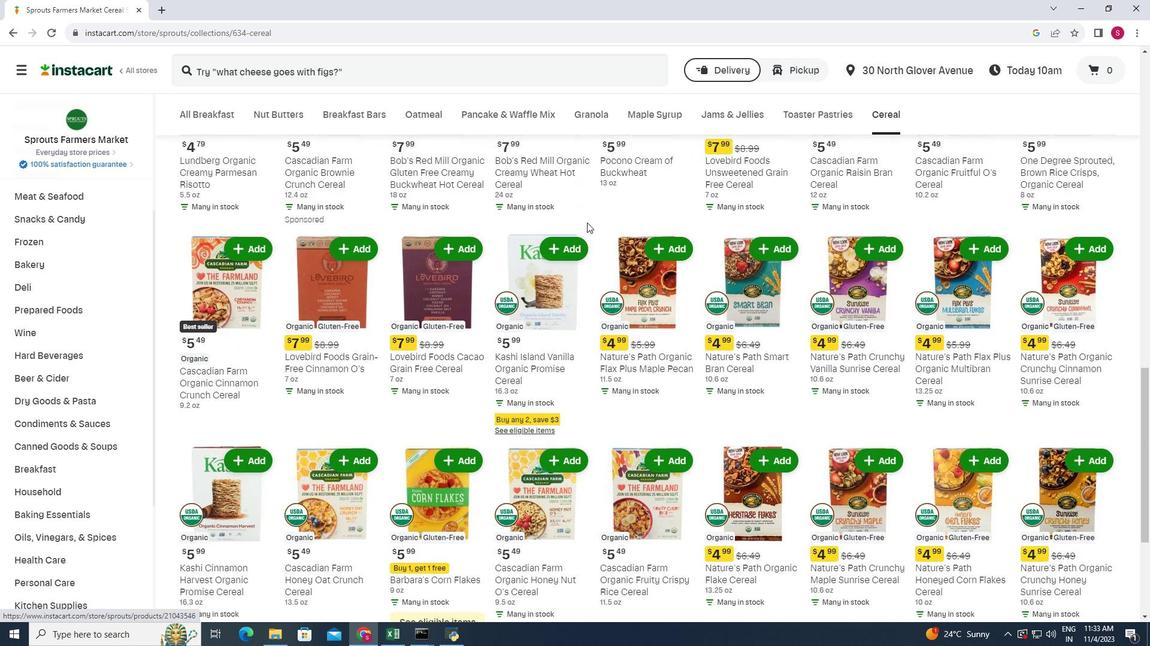 
Action: Mouse scrolled (587, 221) with delta (0, 0)
Screenshot: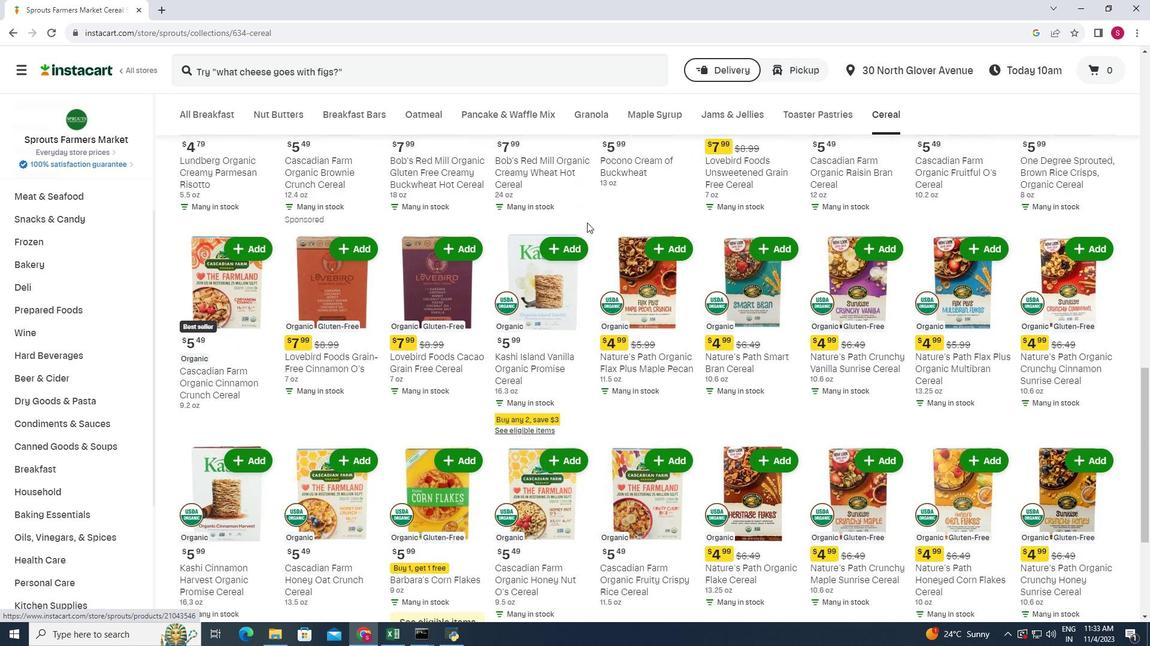 
Action: Mouse moved to (587, 222)
Screenshot: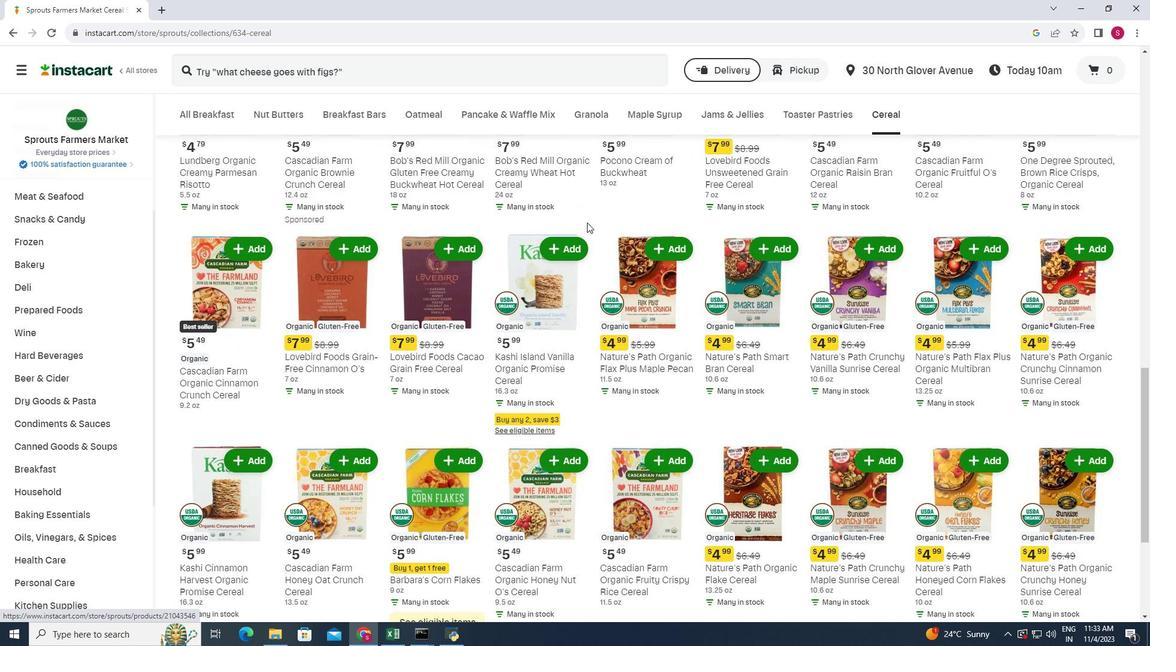 
Action: Mouse scrolled (587, 222) with delta (0, 0)
Screenshot: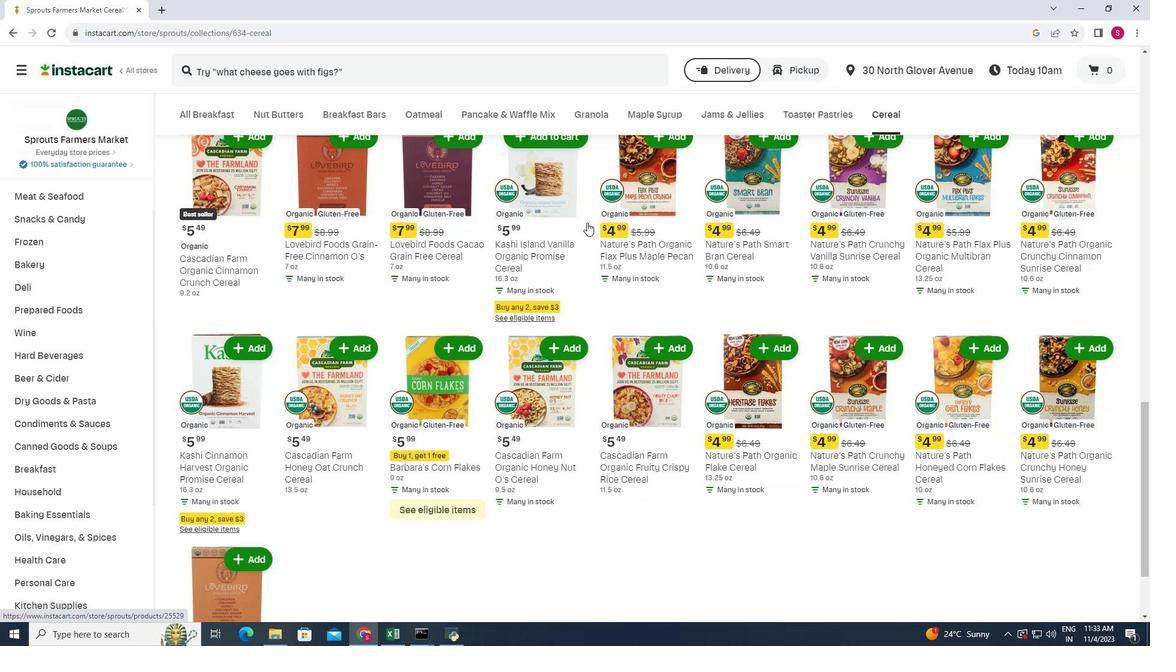 
Action: Mouse scrolled (587, 222) with delta (0, 0)
Screenshot: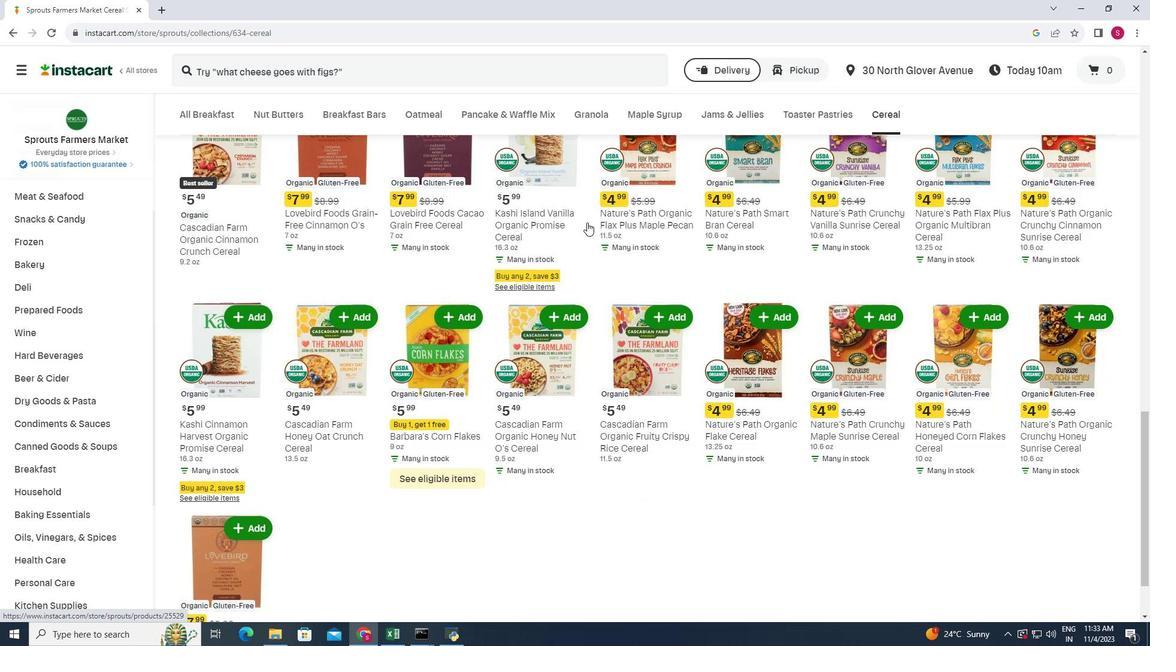 
Action: Mouse scrolled (587, 222) with delta (0, 0)
Screenshot: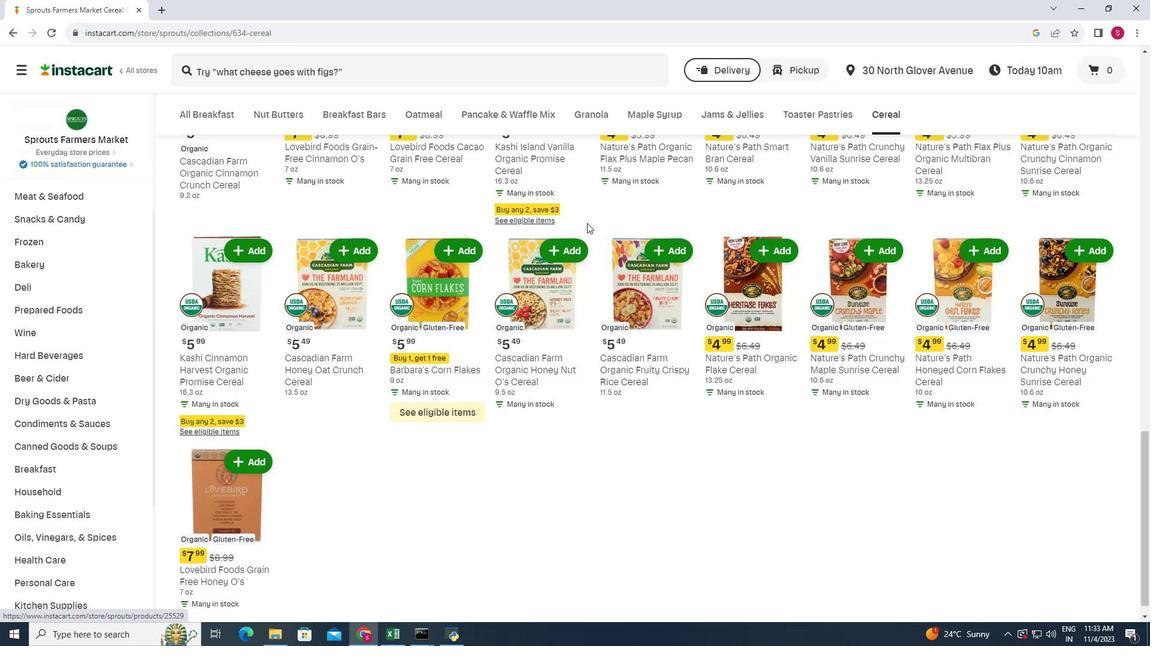 
Action: Mouse moved to (587, 223)
Screenshot: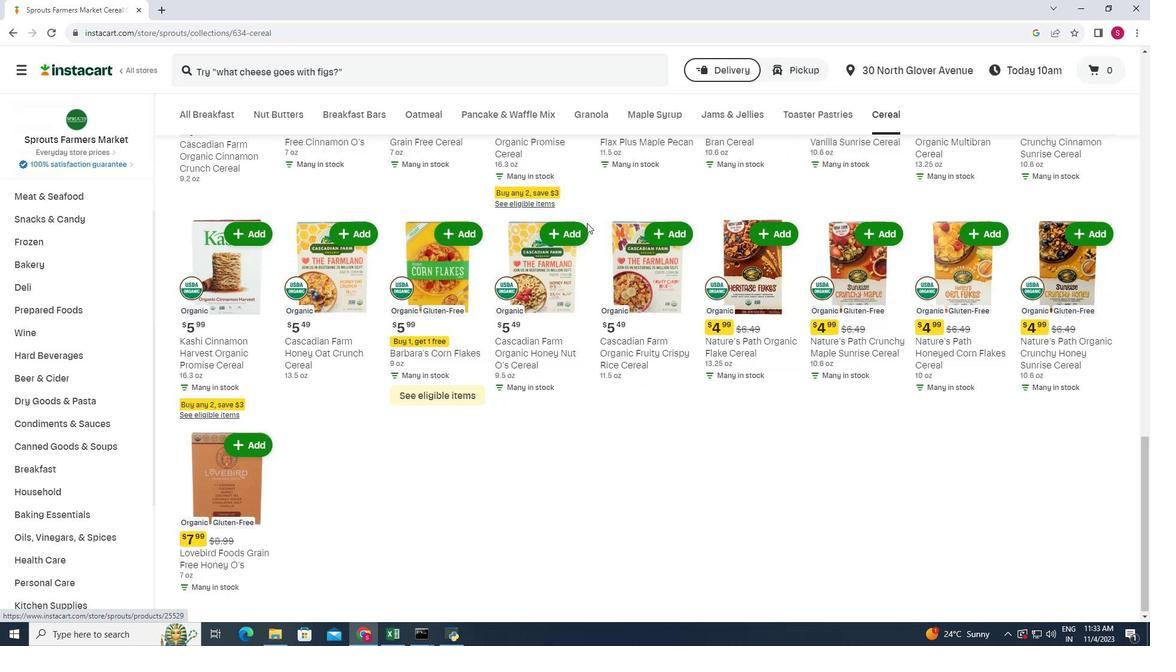 
Action: Mouse scrolled (587, 222) with delta (0, 0)
Screenshot: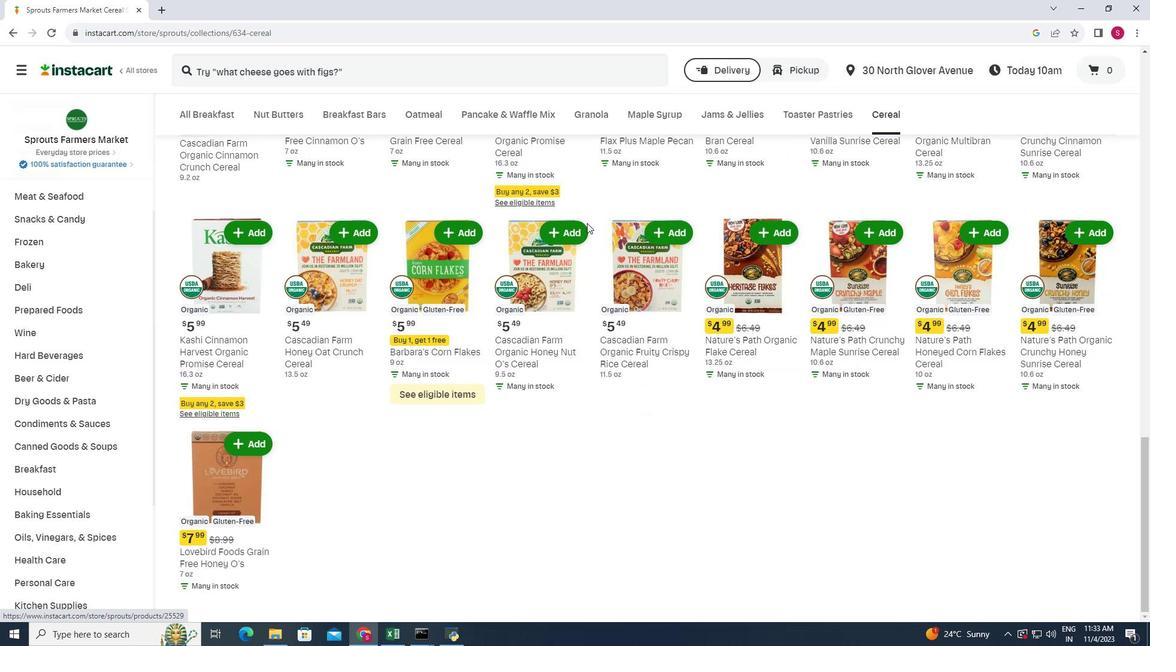 
Action: Mouse moved to (587, 223)
Screenshot: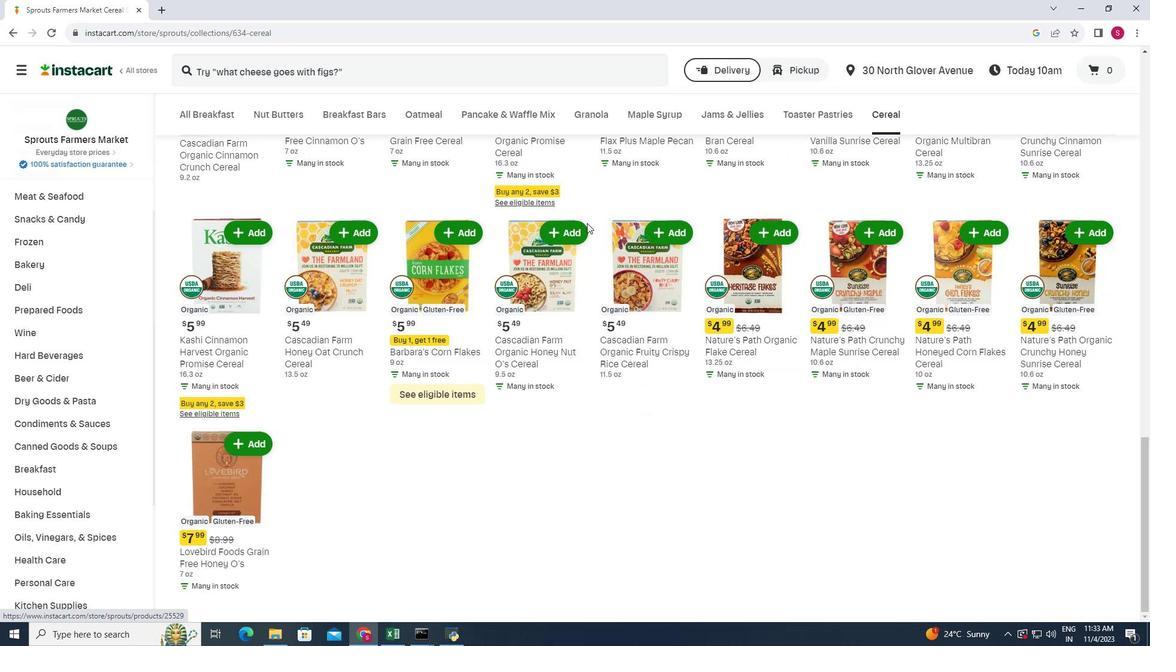 
Action: Mouse scrolled (587, 222) with delta (0, 0)
Screenshot: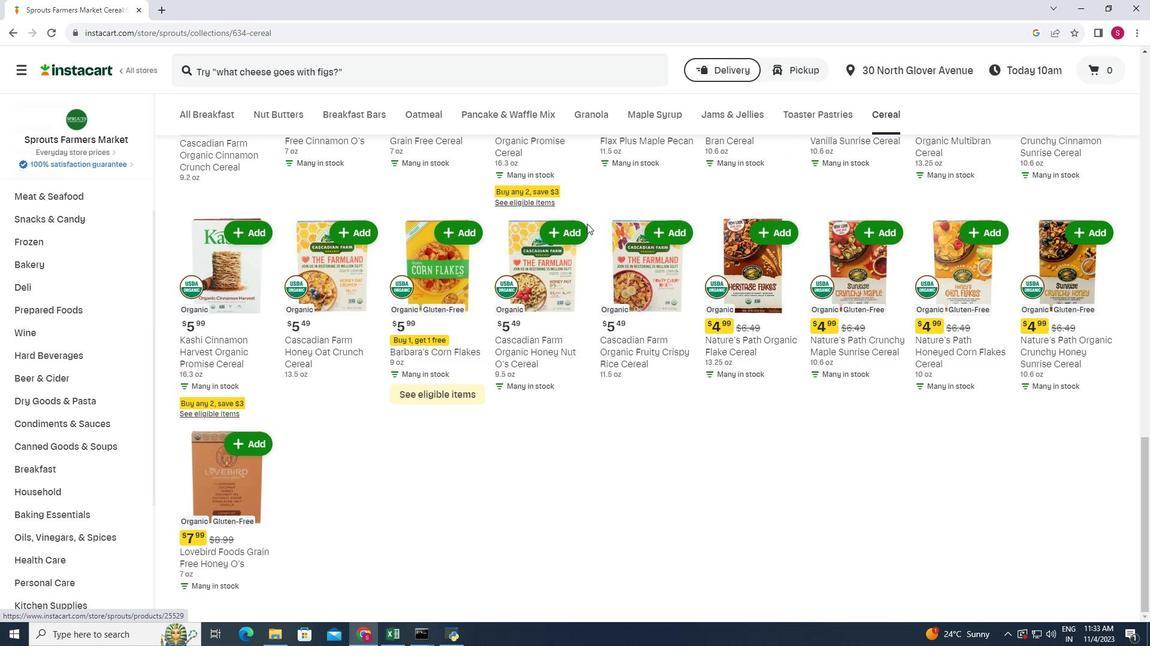 
Action: Mouse moved to (587, 224)
Screenshot: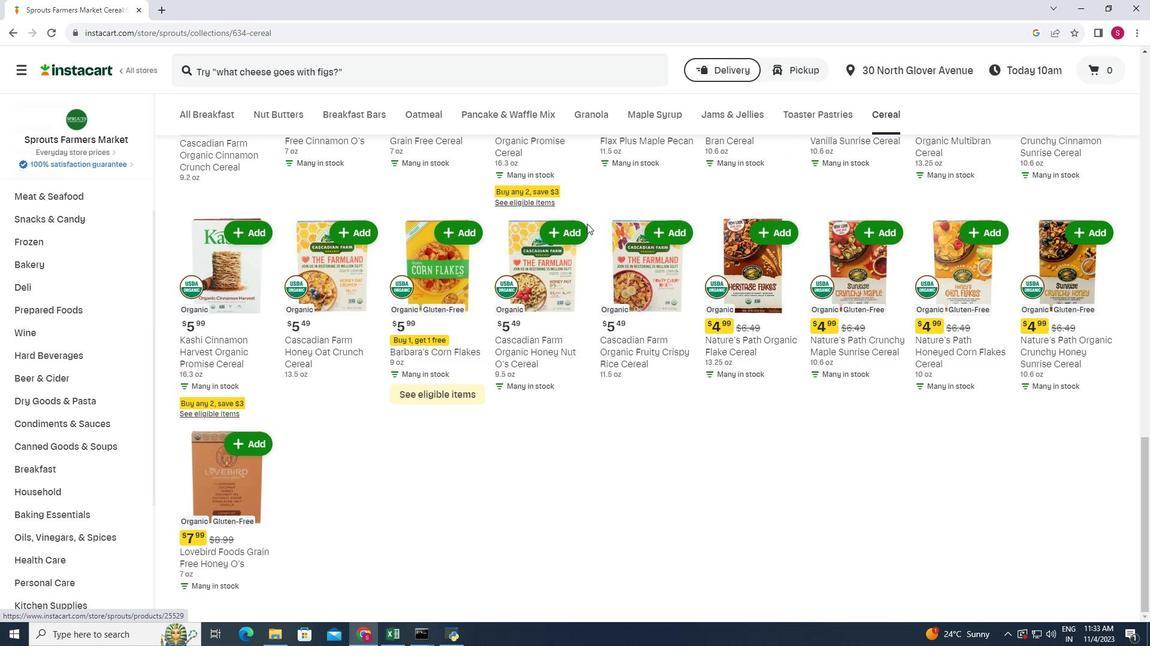 
